 Task: Look for space in Kota, India from 8th June, 2023 to 16th June, 2023 for 2 adults in price range Rs.10000 to Rs.15000. Place can be entire place with 1  bedroom having 1 bed and 1 bathroom. Property type can be house, flat, guest house, hotel. Booking option can be shelf check-in. Required host language is English.
Action: Mouse moved to (470, 86)
Screenshot: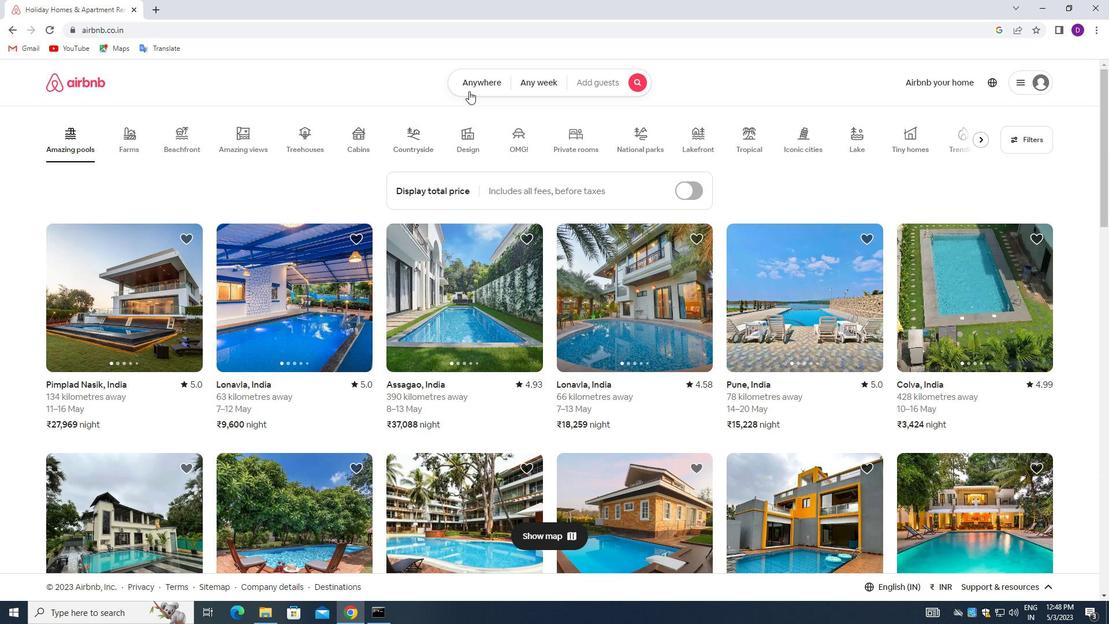 
Action: Mouse pressed left at (470, 86)
Screenshot: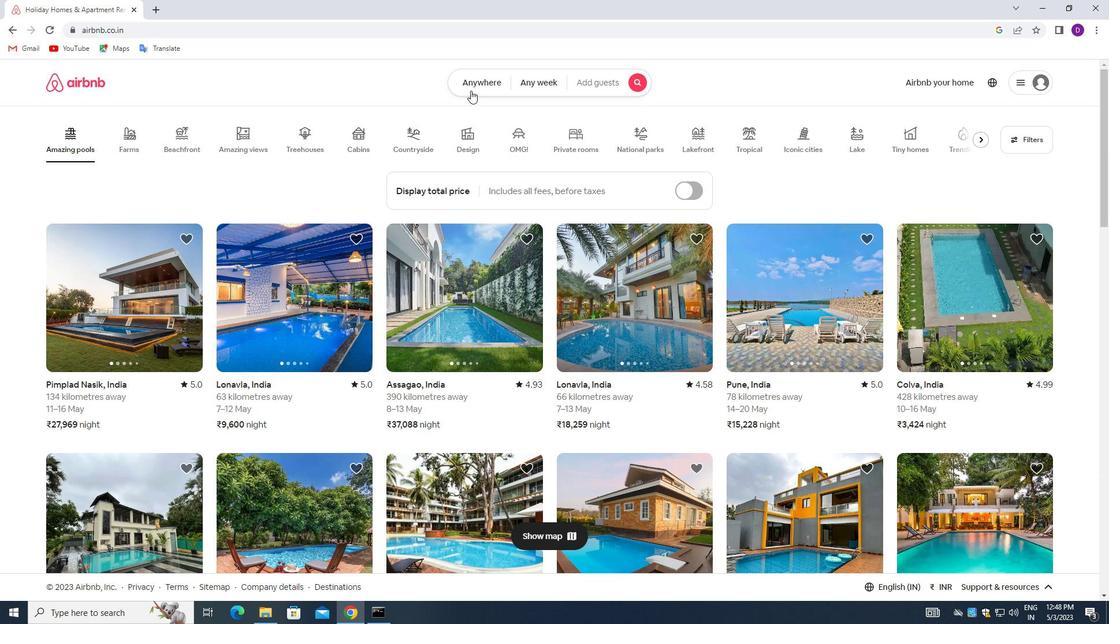 
Action: Mouse moved to (391, 132)
Screenshot: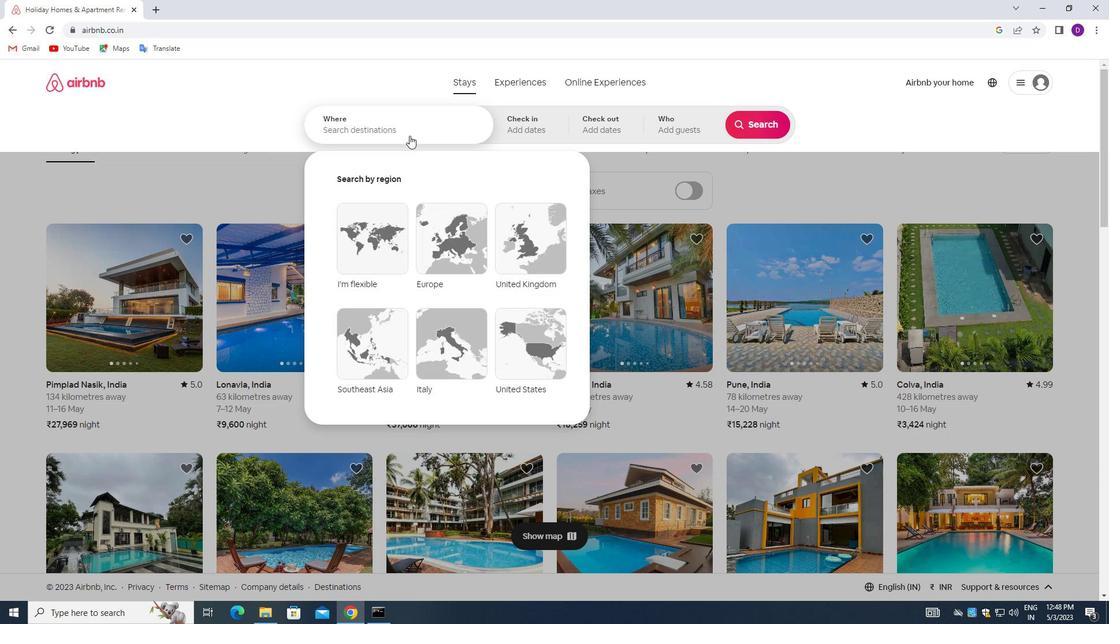 
Action: Mouse pressed left at (391, 132)
Screenshot: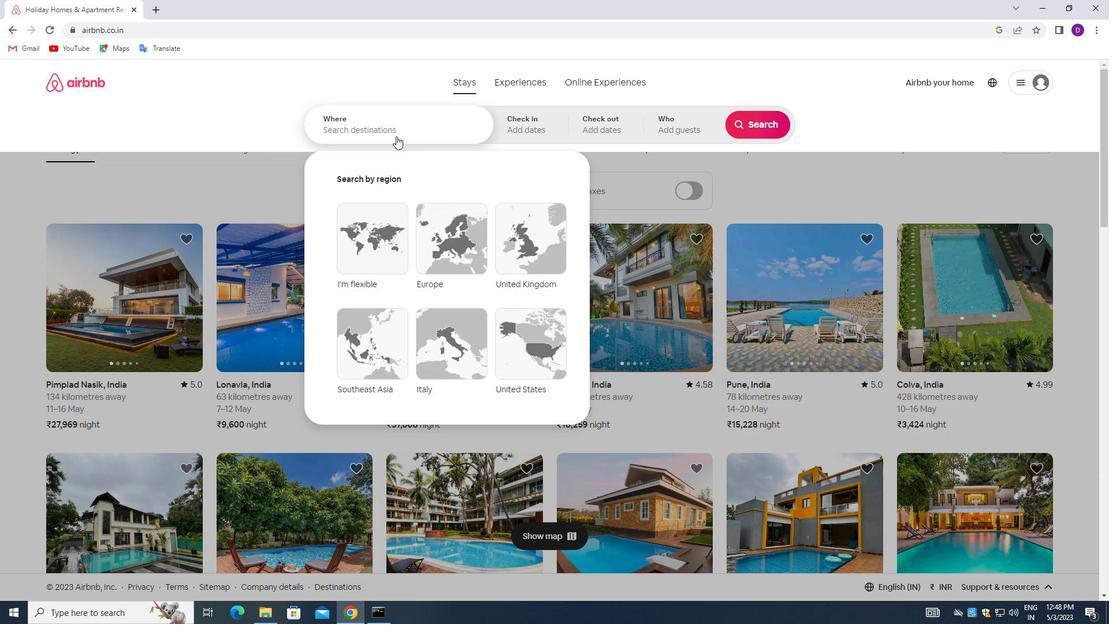 
Action: Mouse moved to (241, 112)
Screenshot: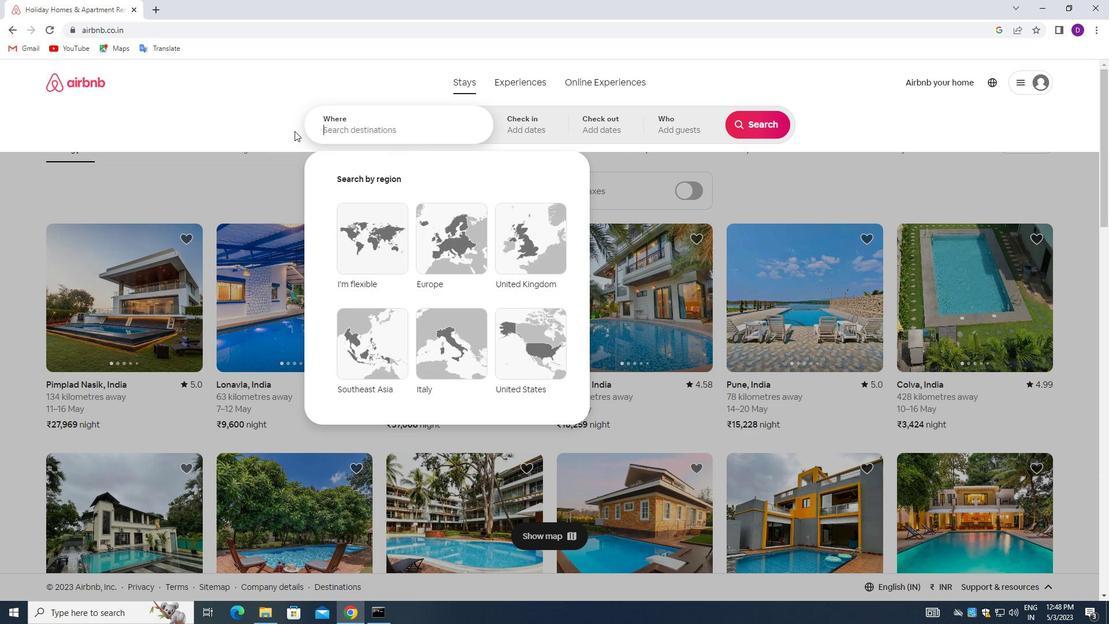 
Action: Key pressed <Key.shift>KOTA,<Key.space><Key.shift>INDIA<Key.enter>
Screenshot: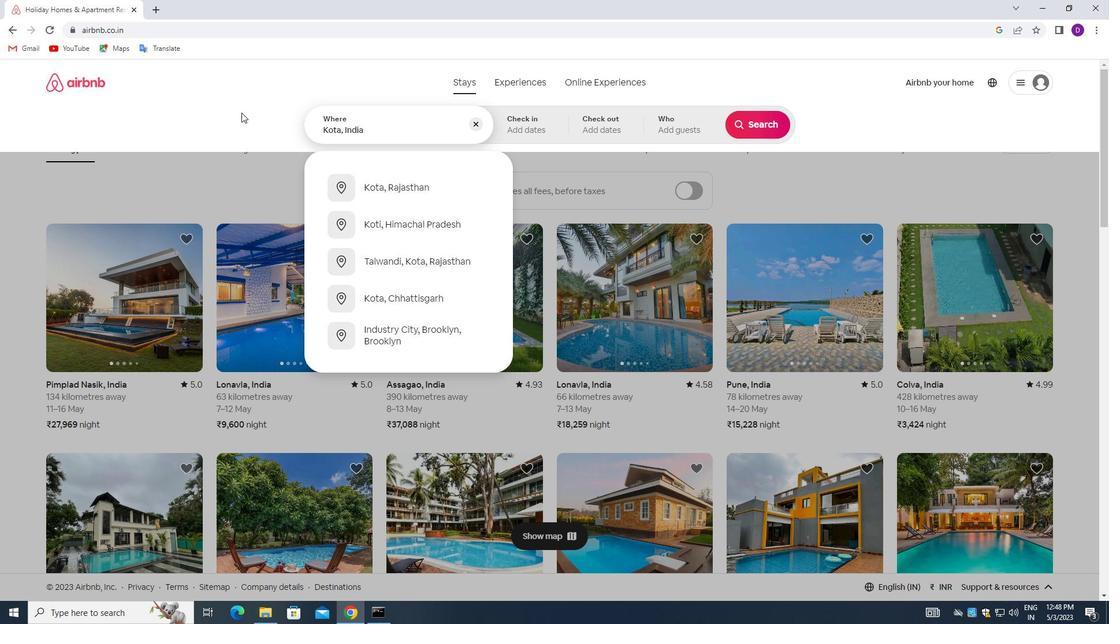 
Action: Mouse moved to (681, 289)
Screenshot: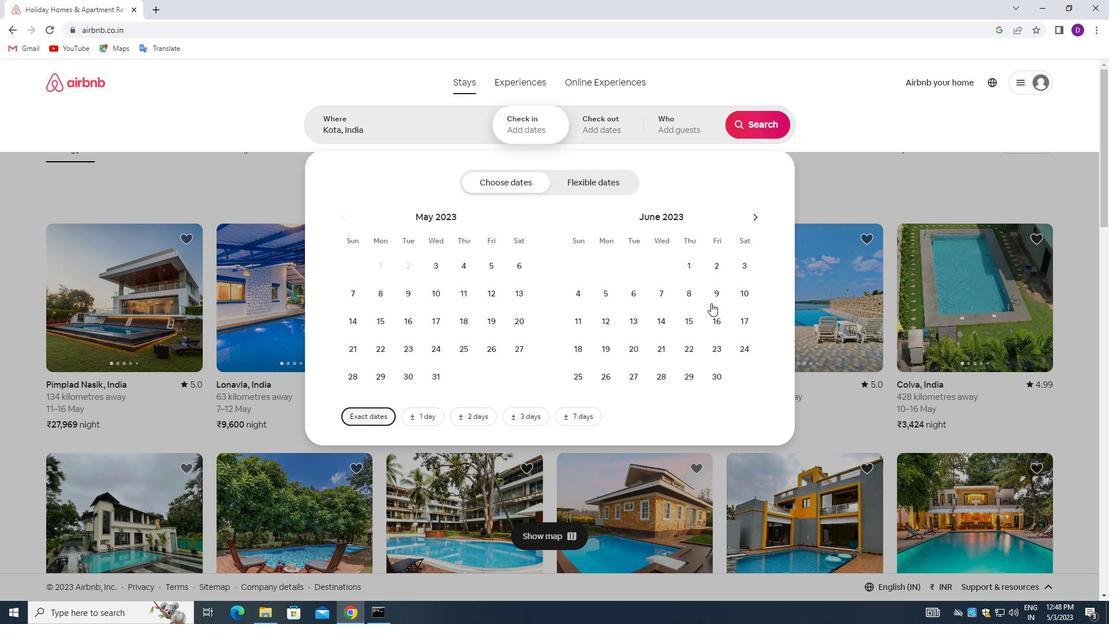 
Action: Mouse pressed left at (681, 289)
Screenshot: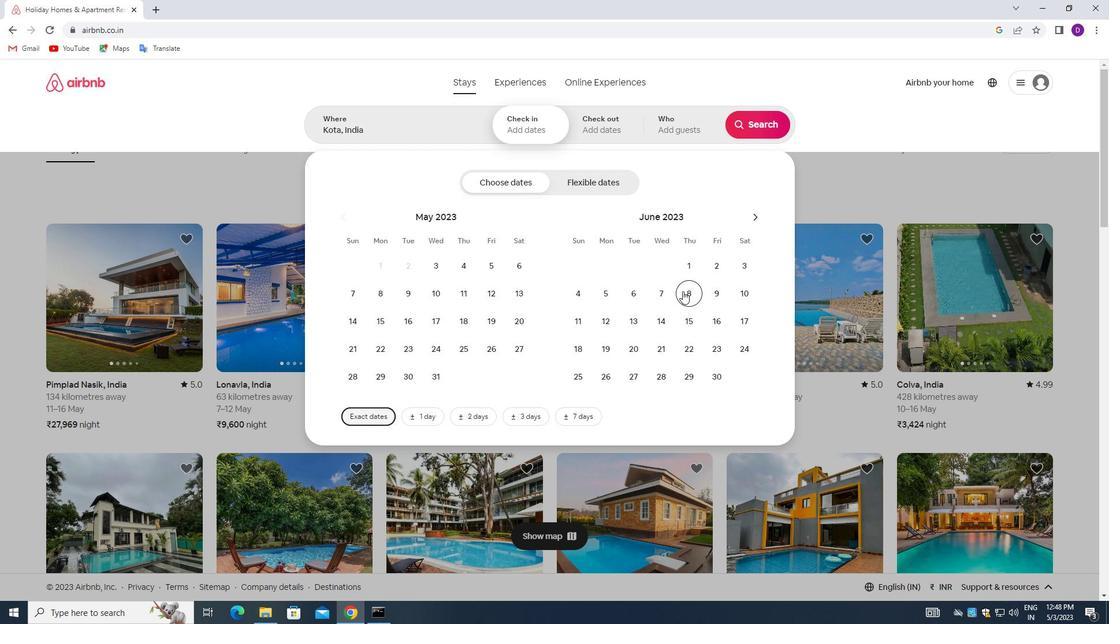 
Action: Mouse moved to (720, 317)
Screenshot: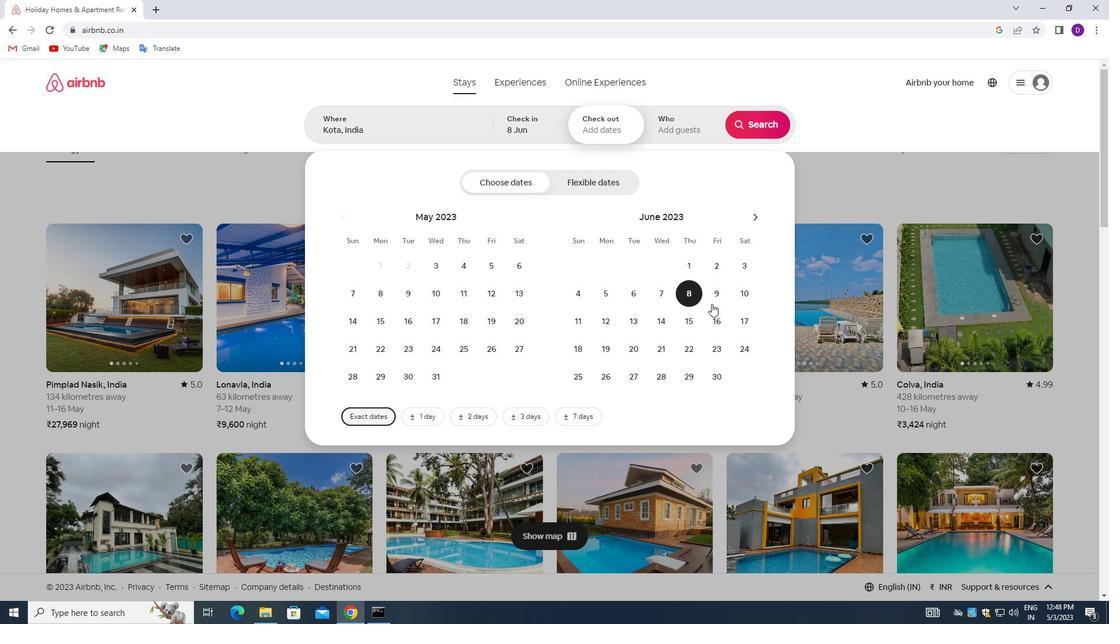 
Action: Mouse pressed left at (720, 317)
Screenshot: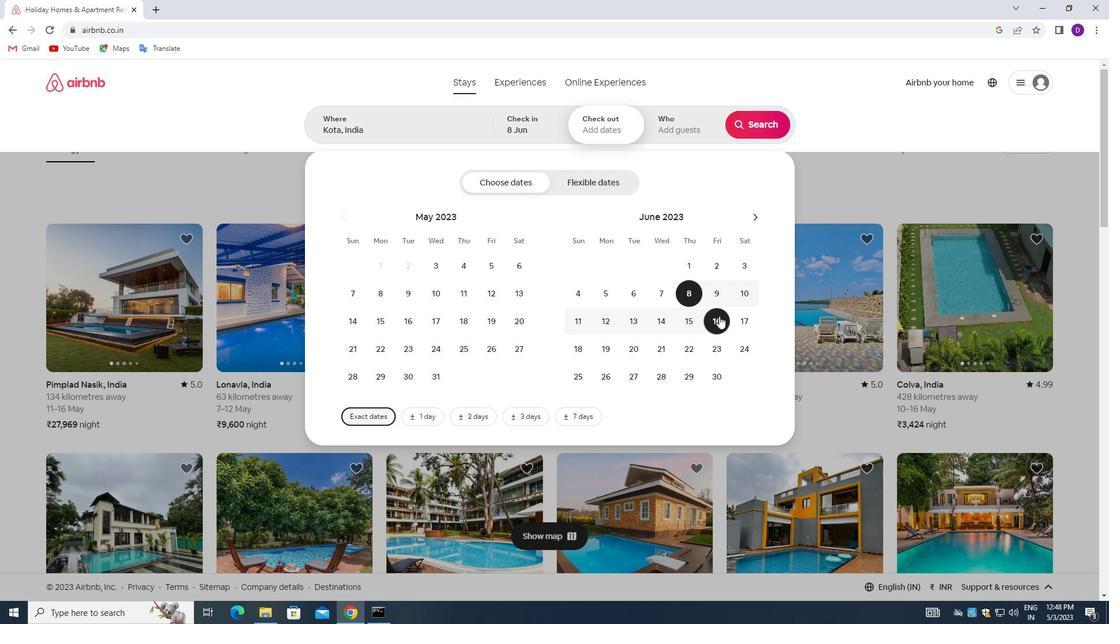 
Action: Mouse moved to (676, 127)
Screenshot: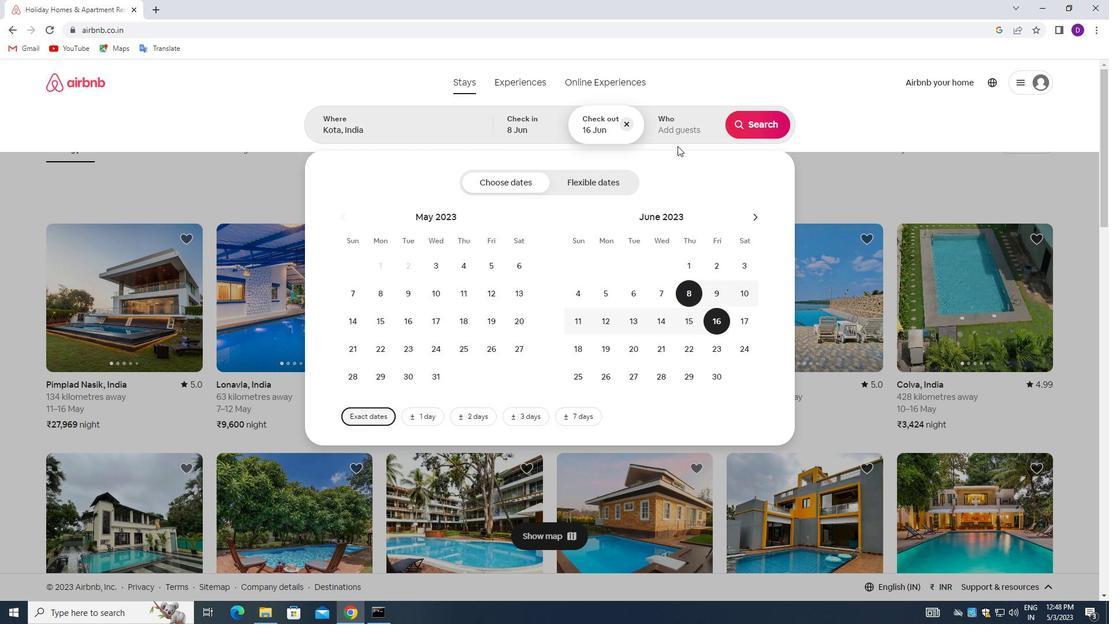 
Action: Mouse pressed left at (676, 127)
Screenshot: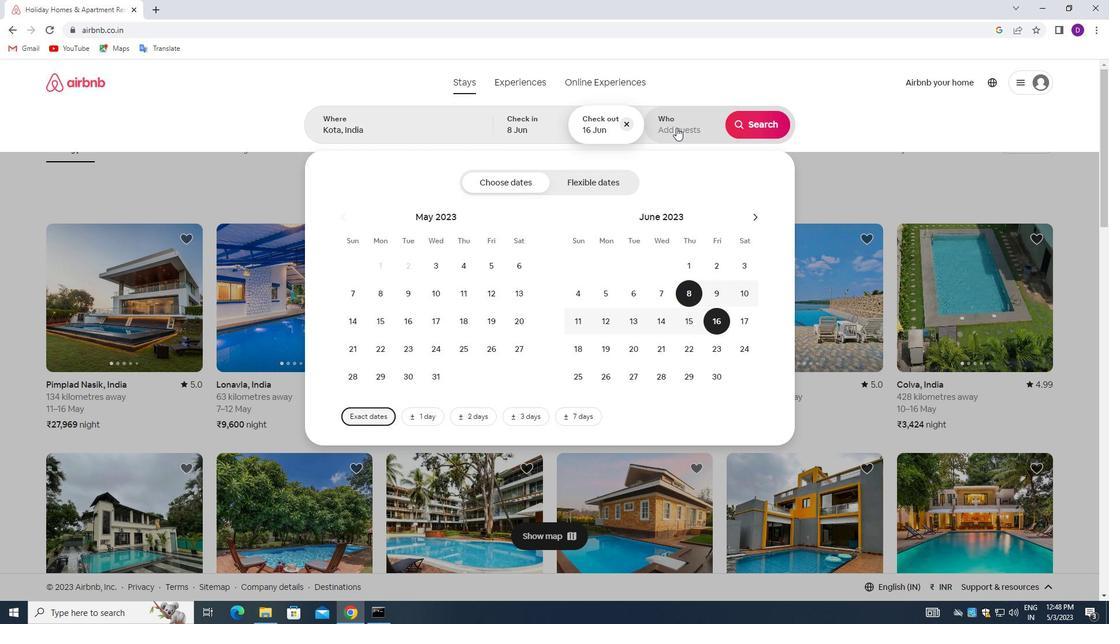 
Action: Mouse moved to (761, 182)
Screenshot: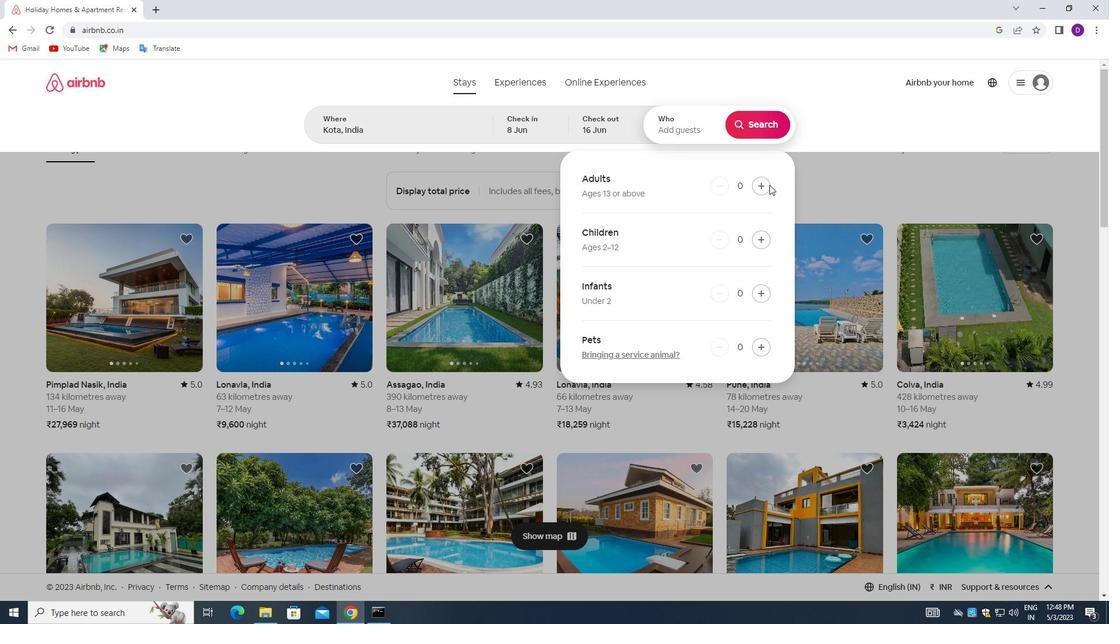 
Action: Mouse pressed left at (761, 182)
Screenshot: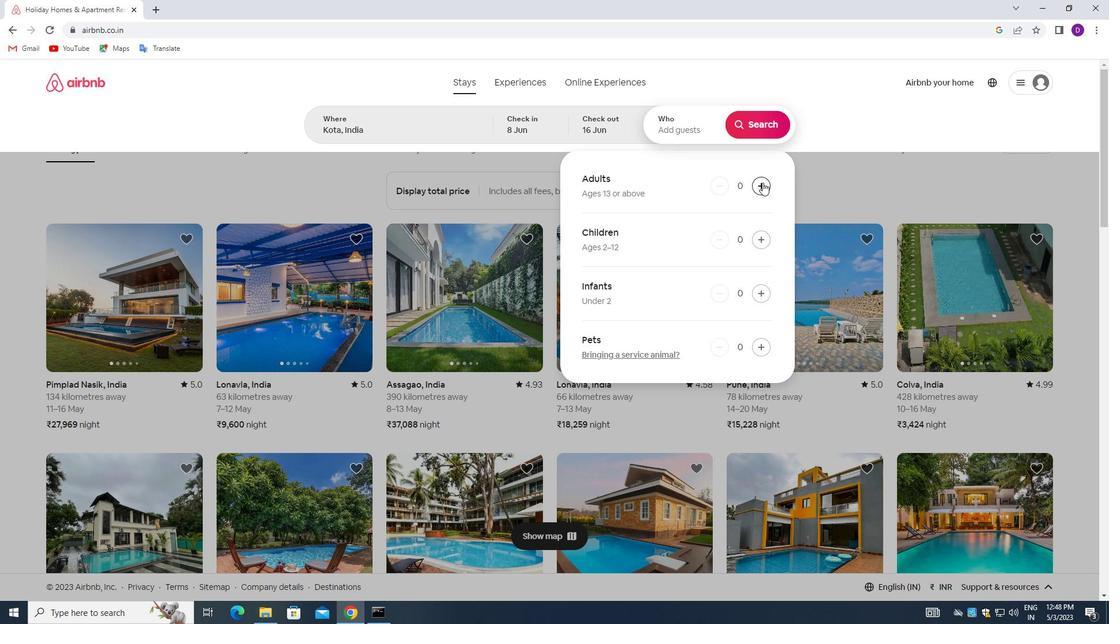 
Action: Mouse moved to (761, 182)
Screenshot: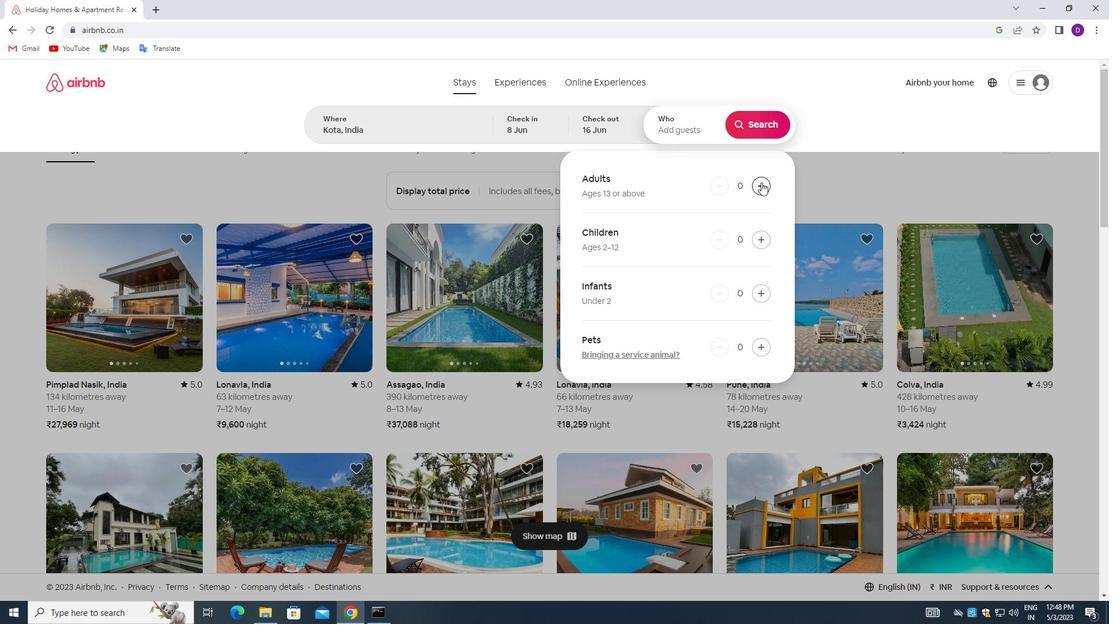 
Action: Mouse pressed left at (761, 182)
Screenshot: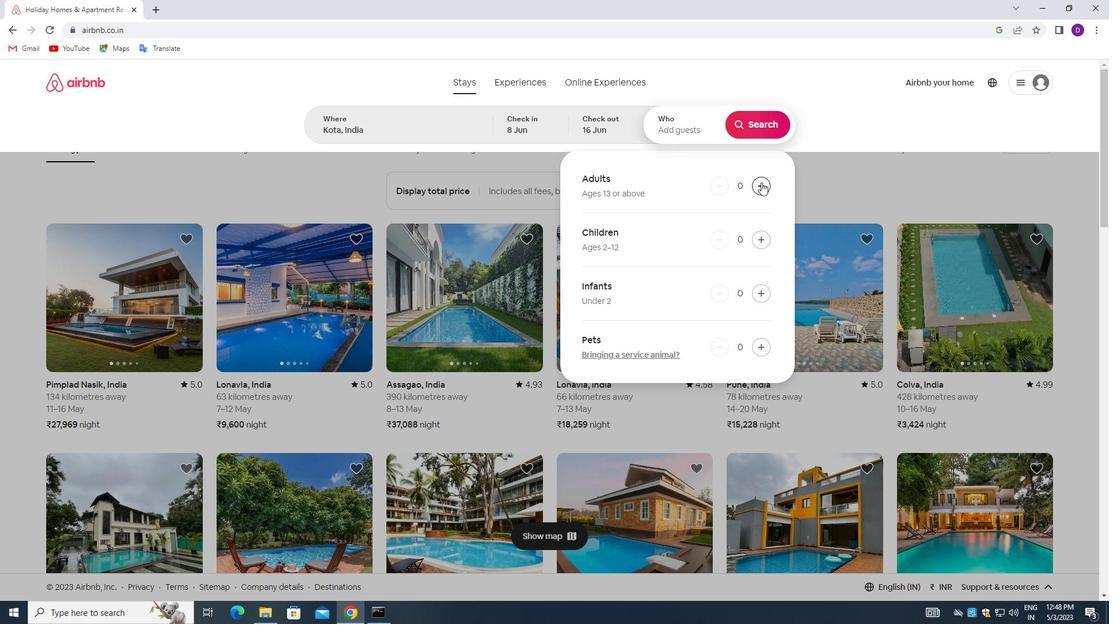 
Action: Mouse moved to (755, 123)
Screenshot: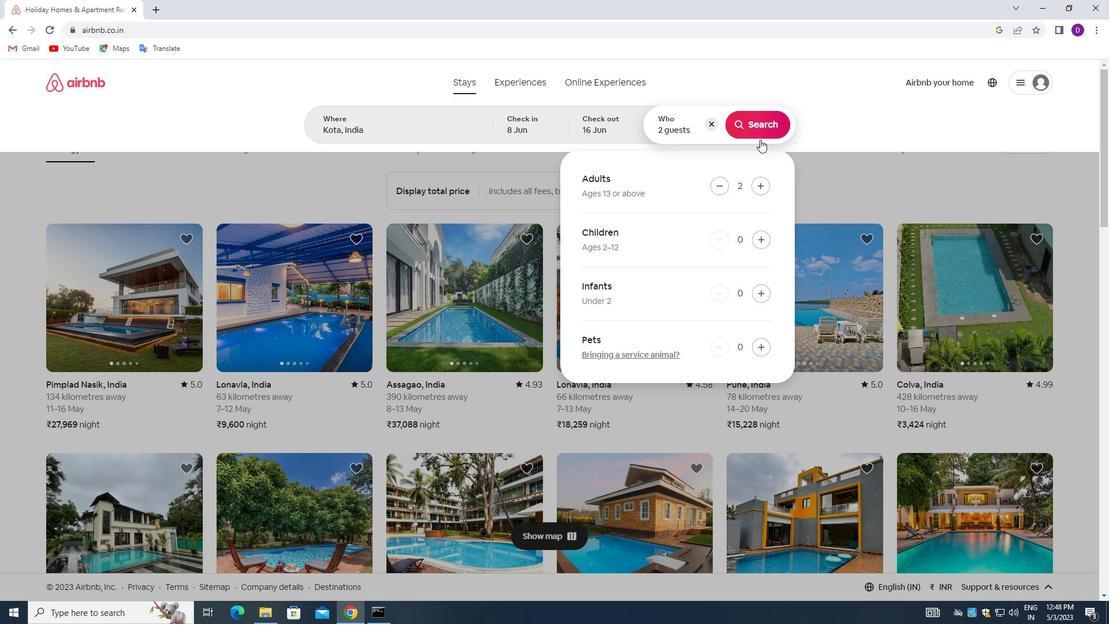 
Action: Mouse pressed left at (755, 123)
Screenshot: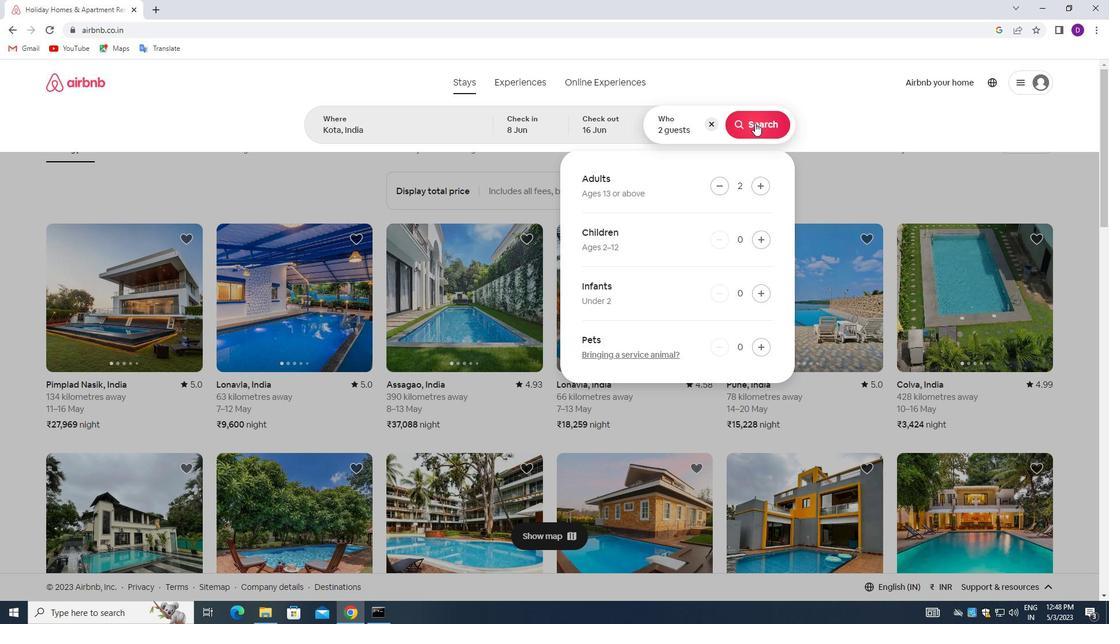
Action: Mouse moved to (1043, 131)
Screenshot: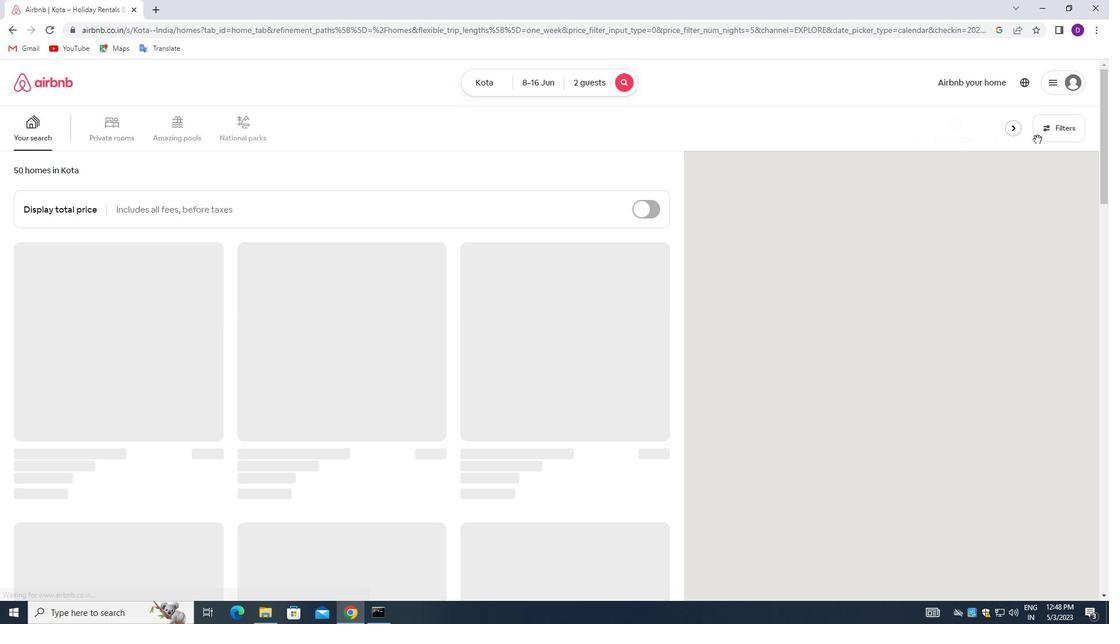 
Action: Mouse pressed left at (1043, 131)
Screenshot: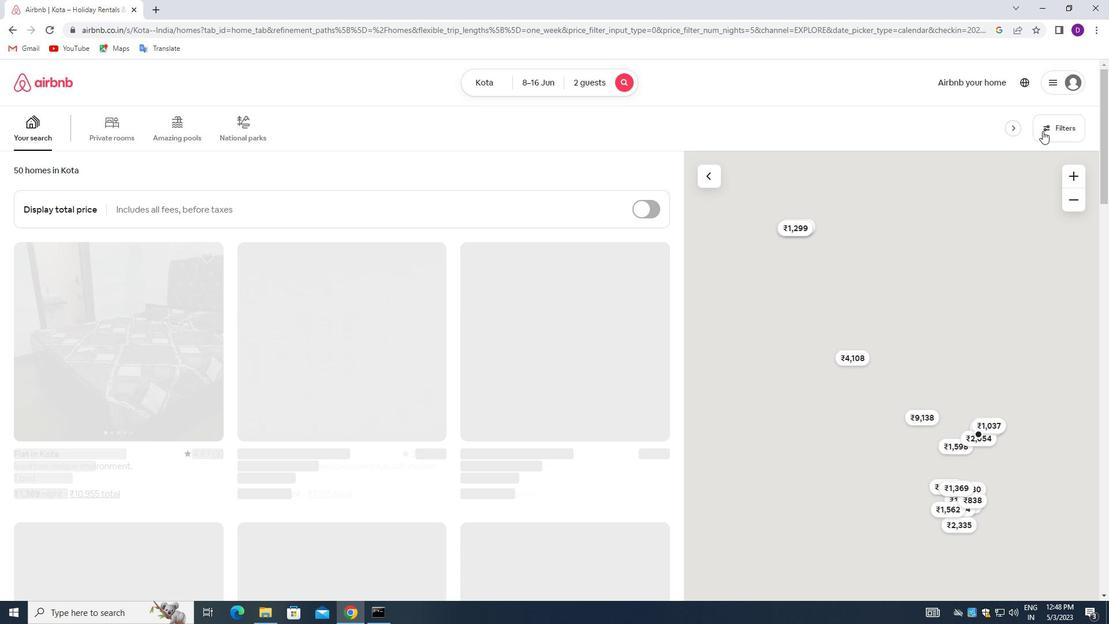
Action: Mouse moved to (402, 276)
Screenshot: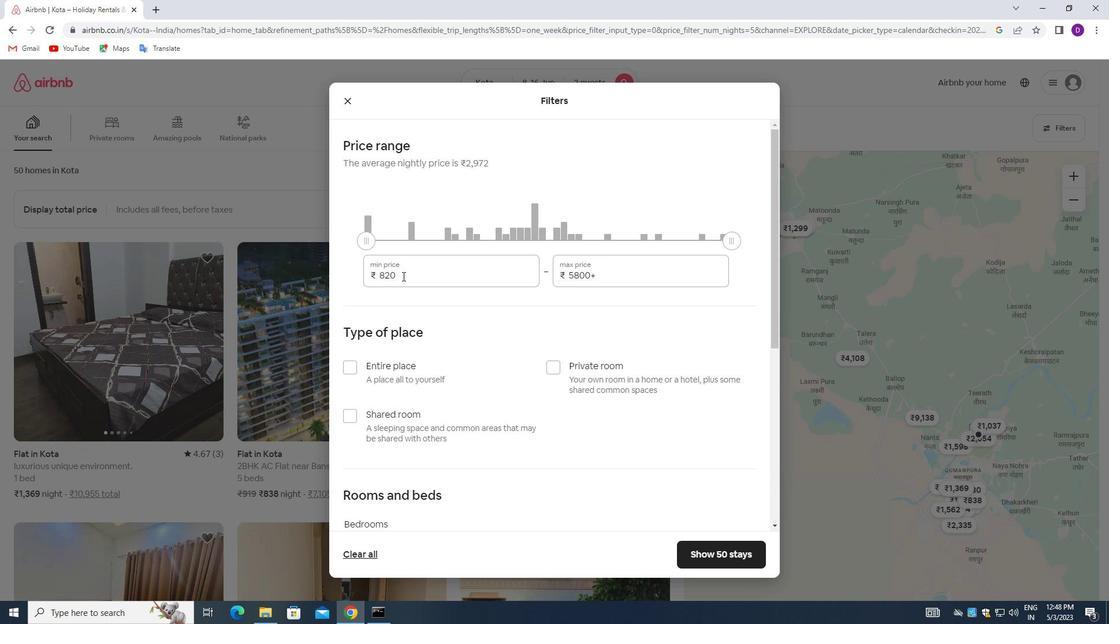 
Action: Mouse pressed left at (402, 276)
Screenshot: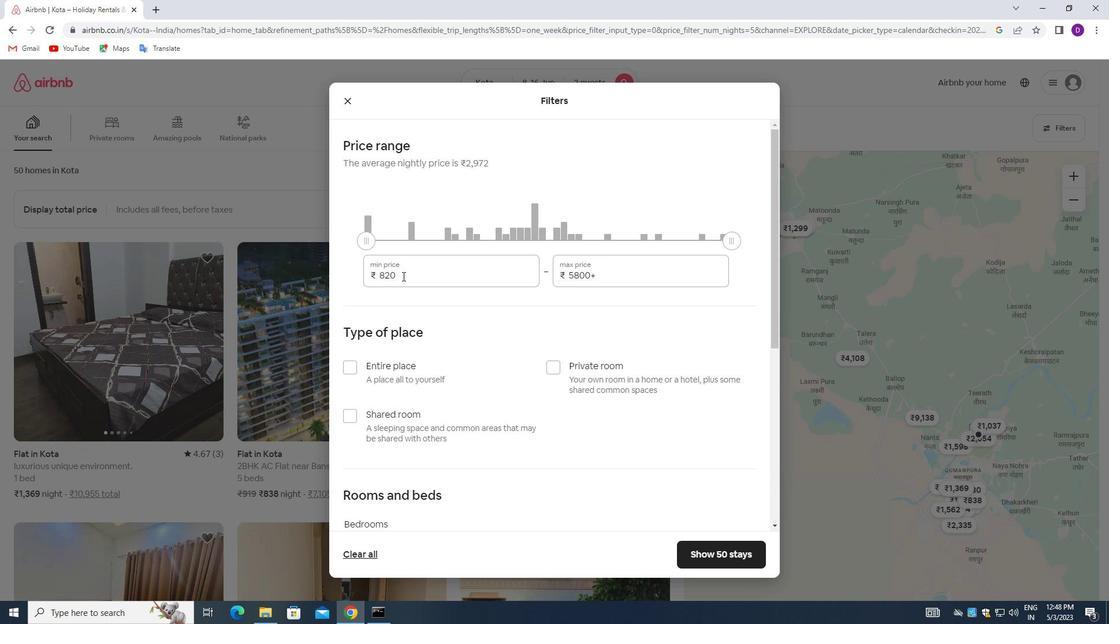 
Action: Mouse pressed left at (402, 276)
Screenshot: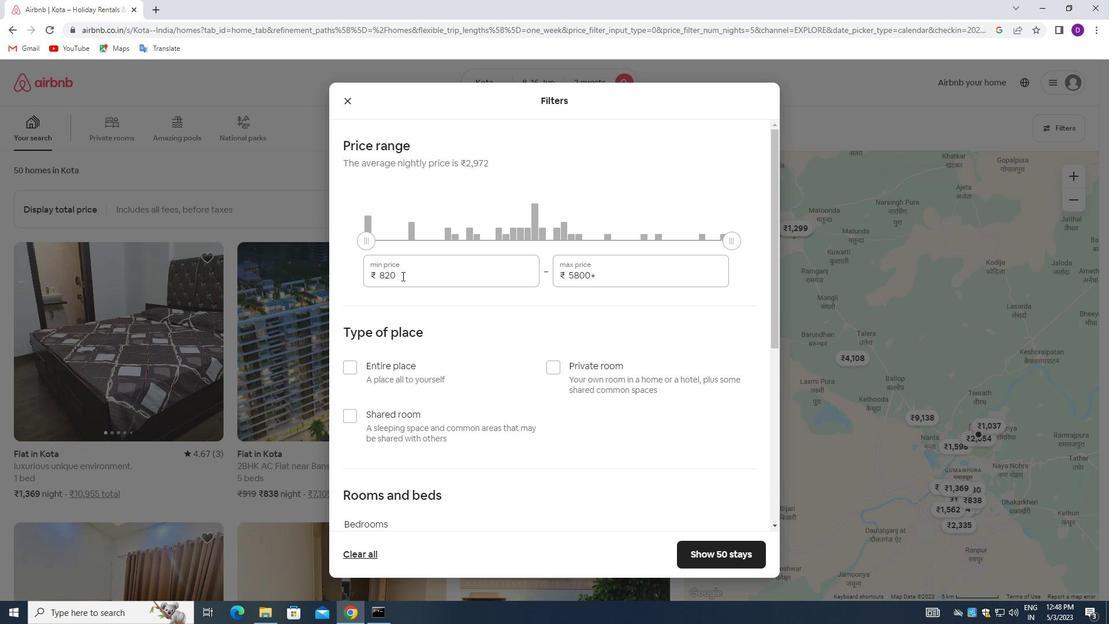 
Action: Key pressed 10000<Key.tab>15000
Screenshot: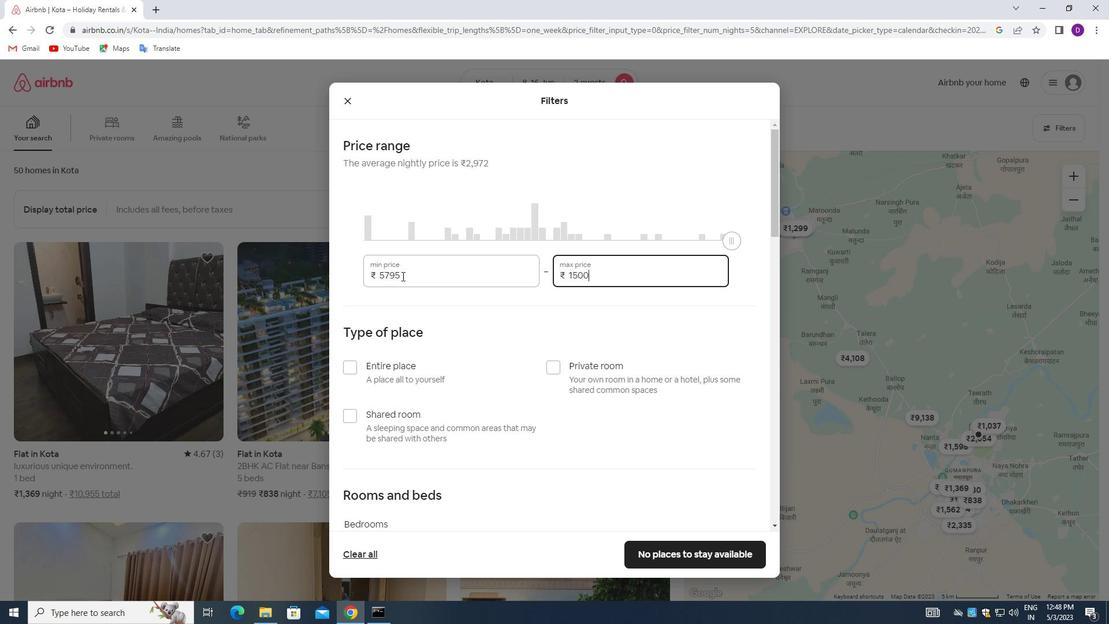 
Action: Mouse moved to (429, 318)
Screenshot: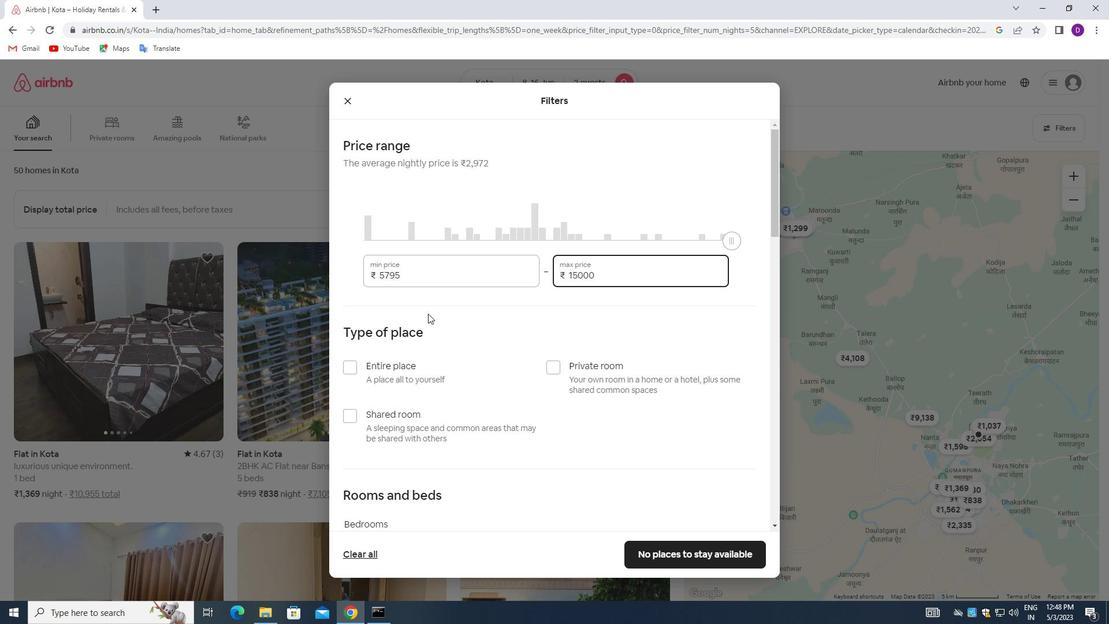 
Action: Mouse scrolled (429, 318) with delta (0, 0)
Screenshot: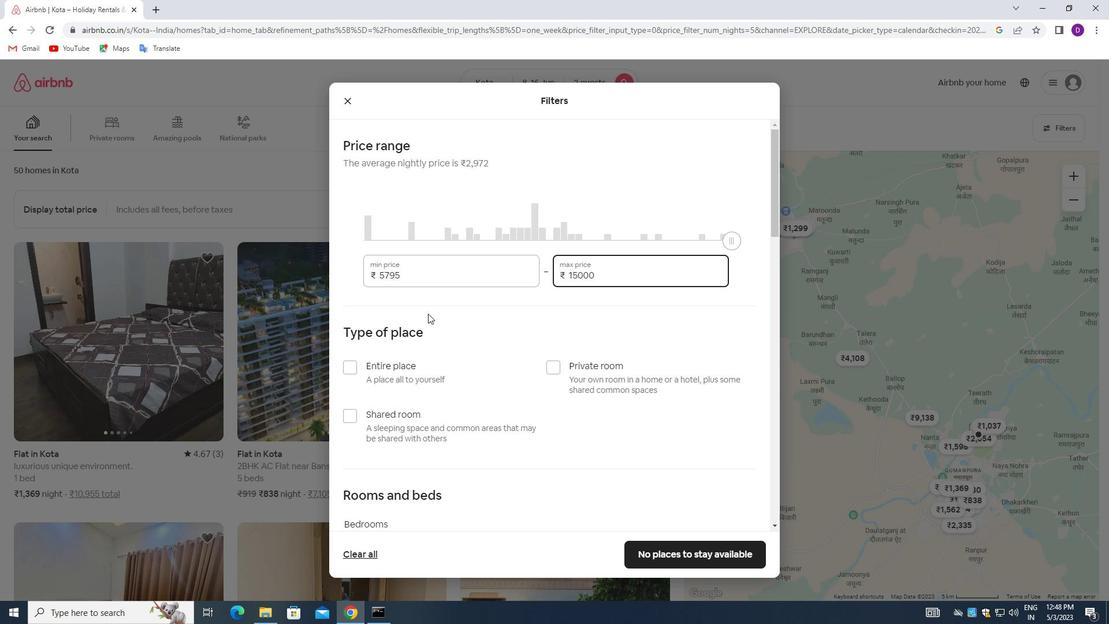 
Action: Mouse moved to (347, 310)
Screenshot: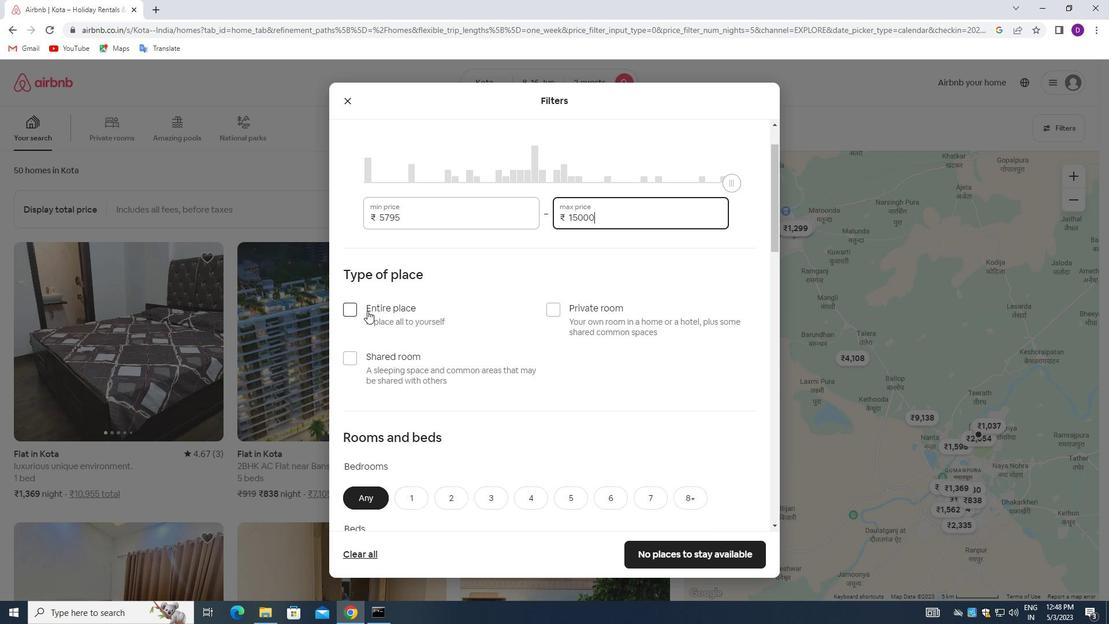 
Action: Mouse pressed left at (347, 310)
Screenshot: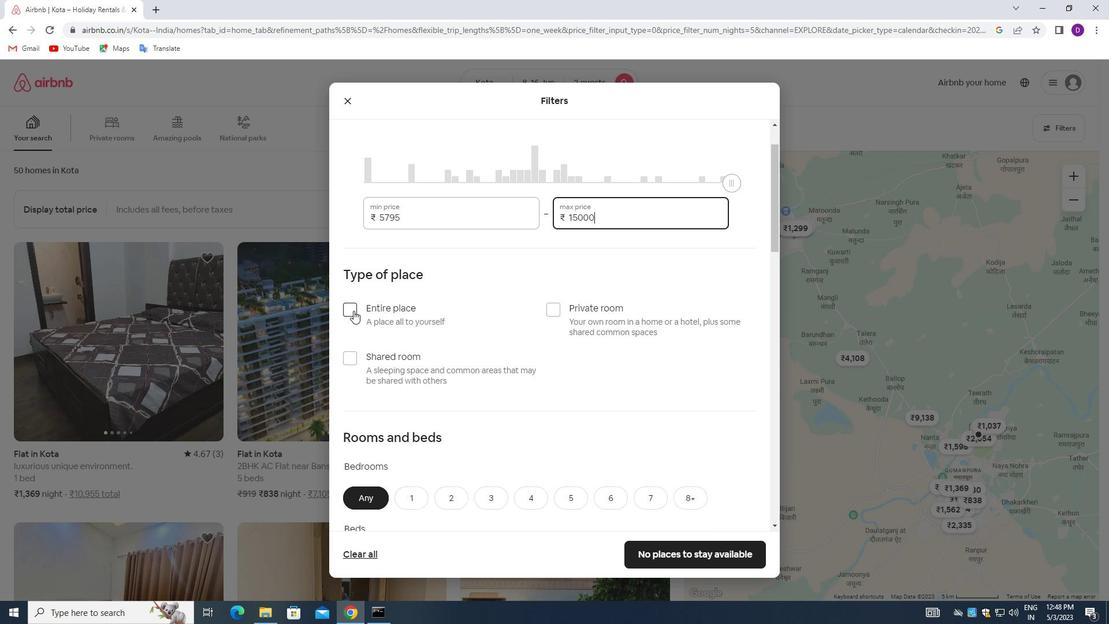
Action: Mouse moved to (454, 324)
Screenshot: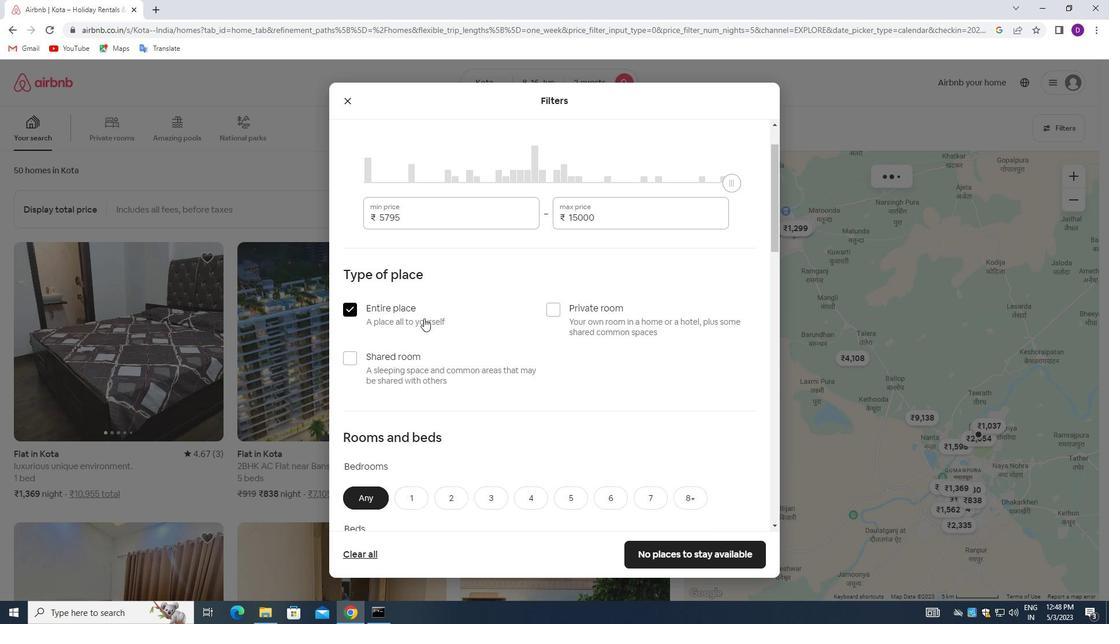 
Action: Mouse scrolled (454, 323) with delta (0, 0)
Screenshot: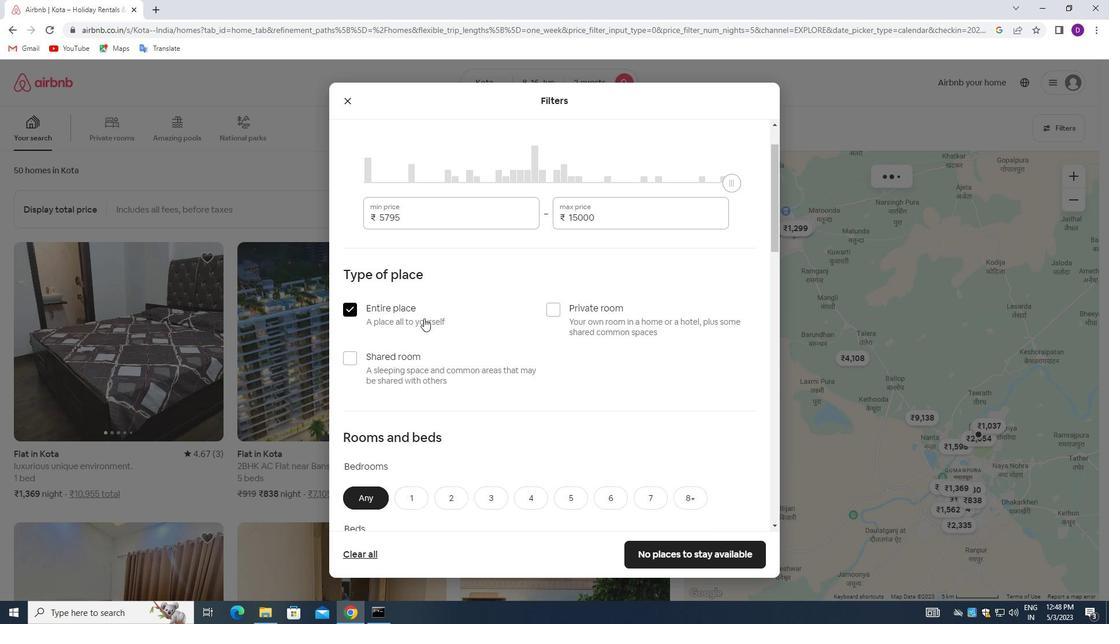 
Action: Mouse moved to (457, 326)
Screenshot: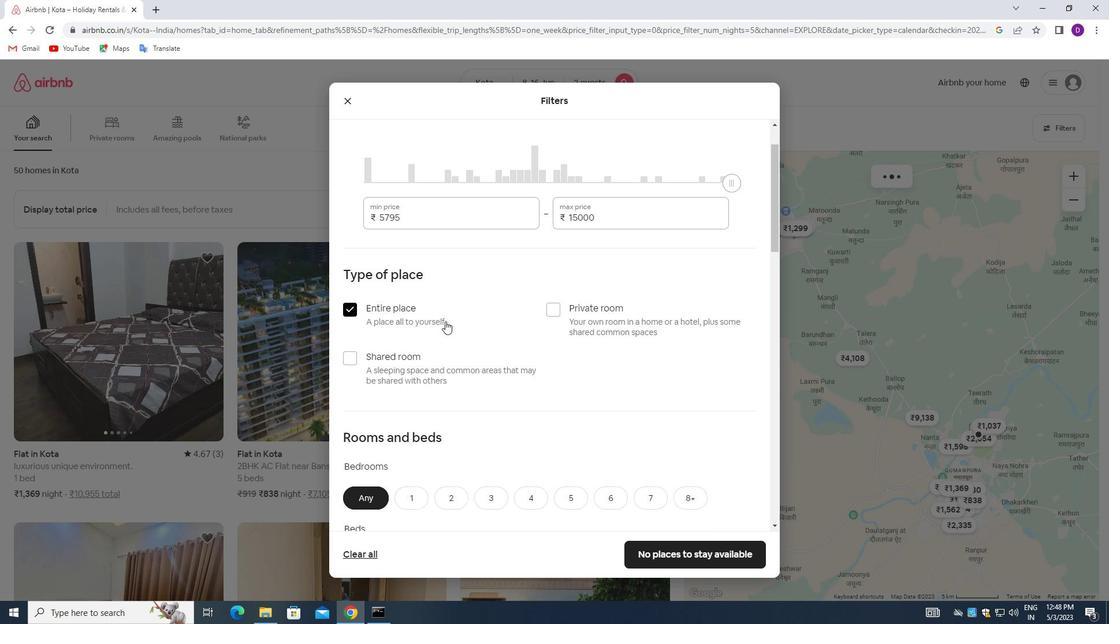 
Action: Mouse scrolled (457, 325) with delta (0, 0)
Screenshot: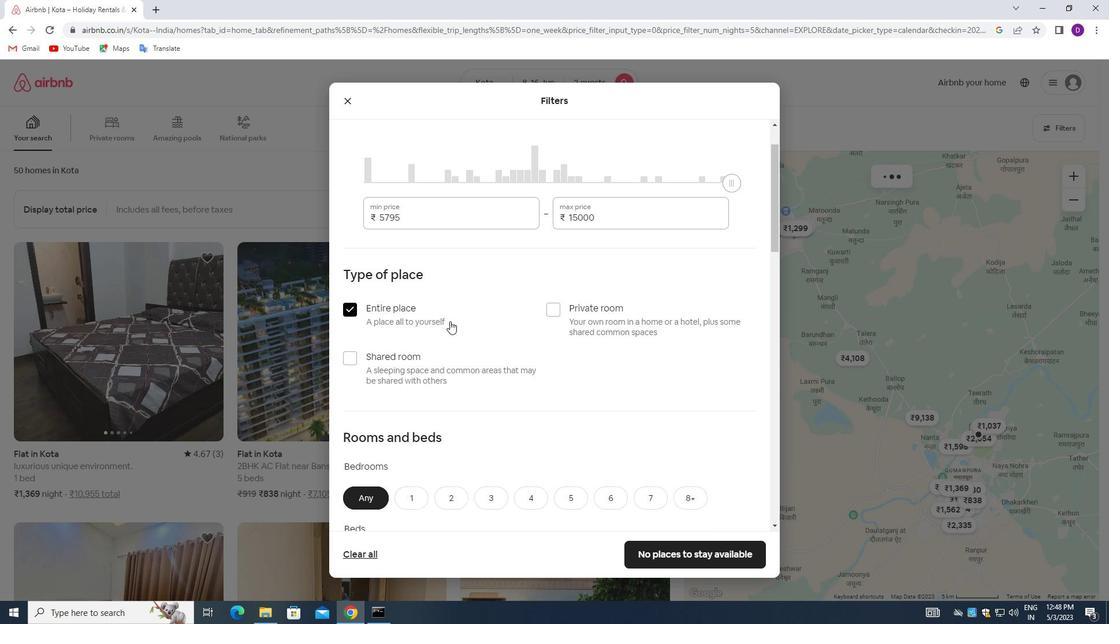
Action: Mouse moved to (457, 327)
Screenshot: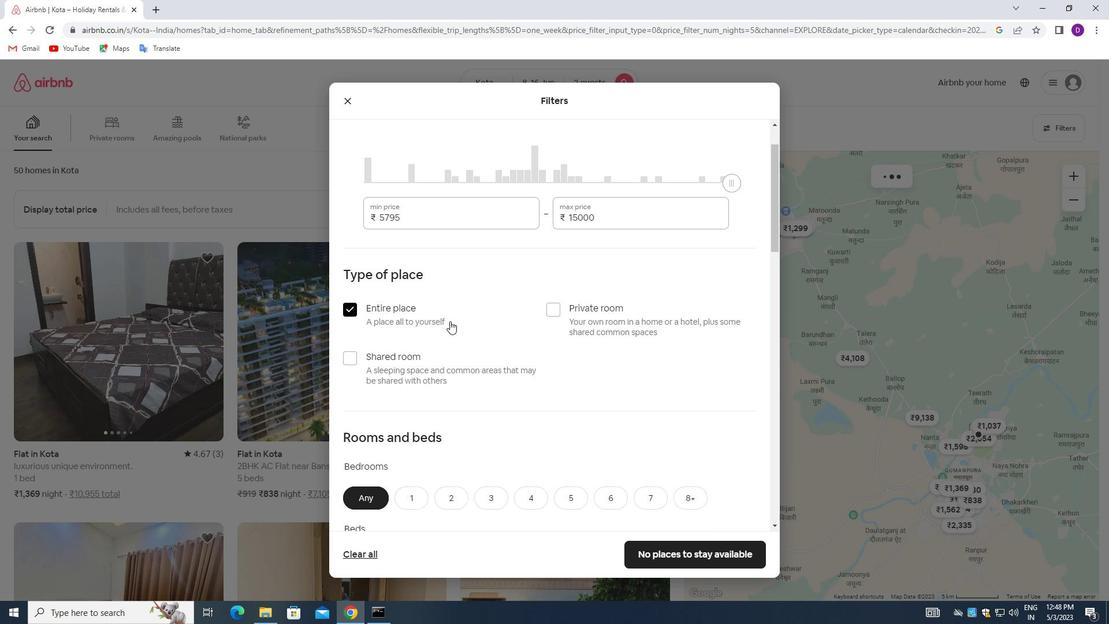 
Action: Mouse scrolled (457, 326) with delta (0, 0)
Screenshot: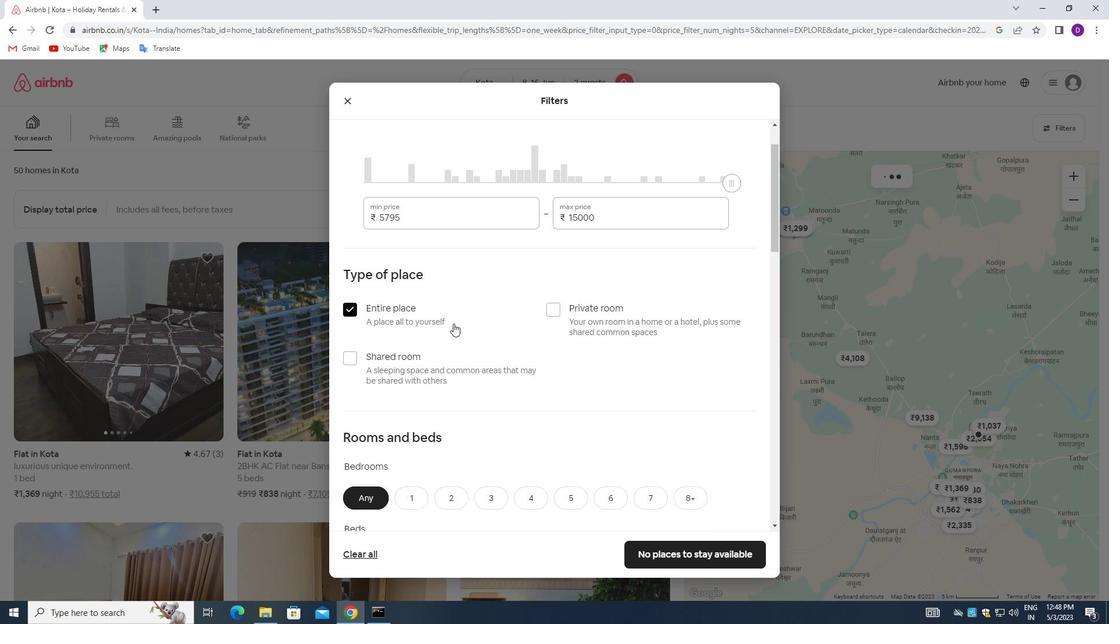 
Action: Mouse moved to (420, 322)
Screenshot: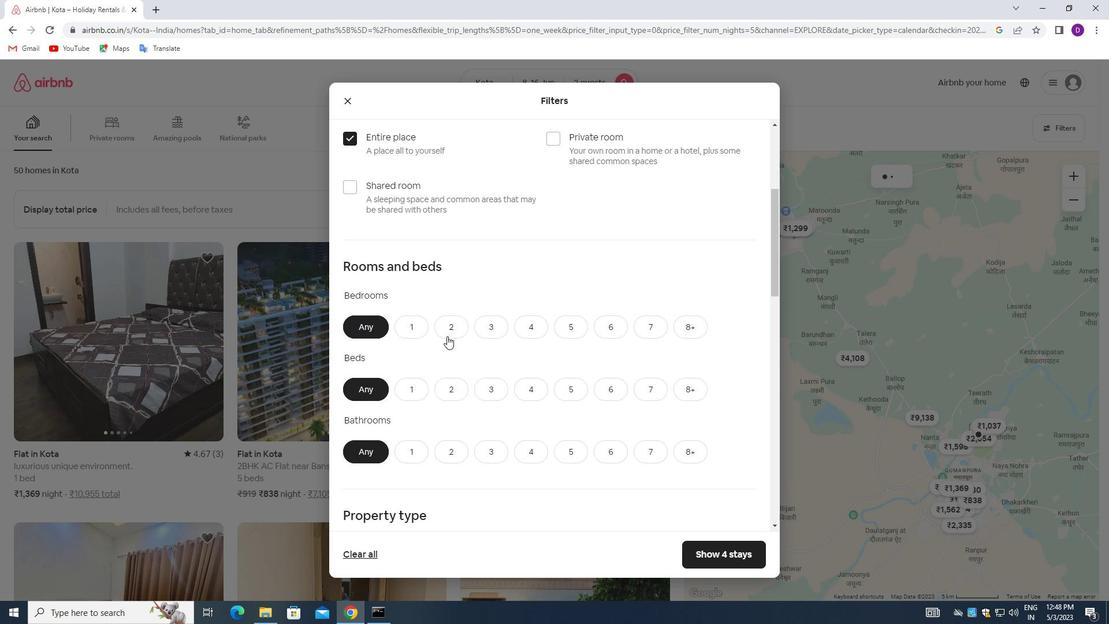
Action: Mouse pressed left at (420, 322)
Screenshot: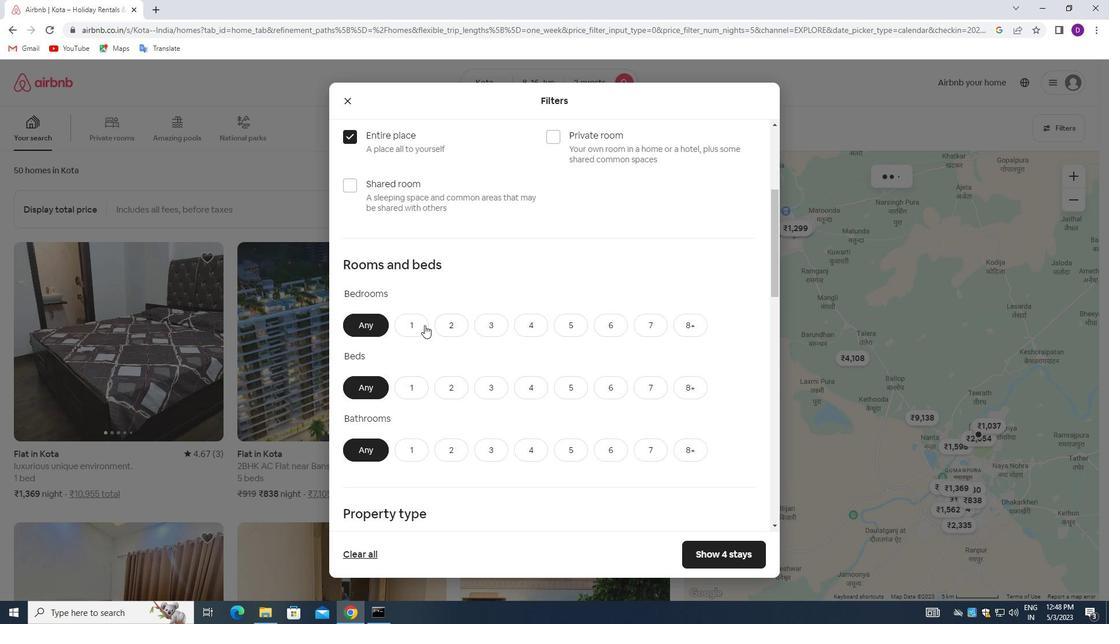 
Action: Mouse moved to (412, 383)
Screenshot: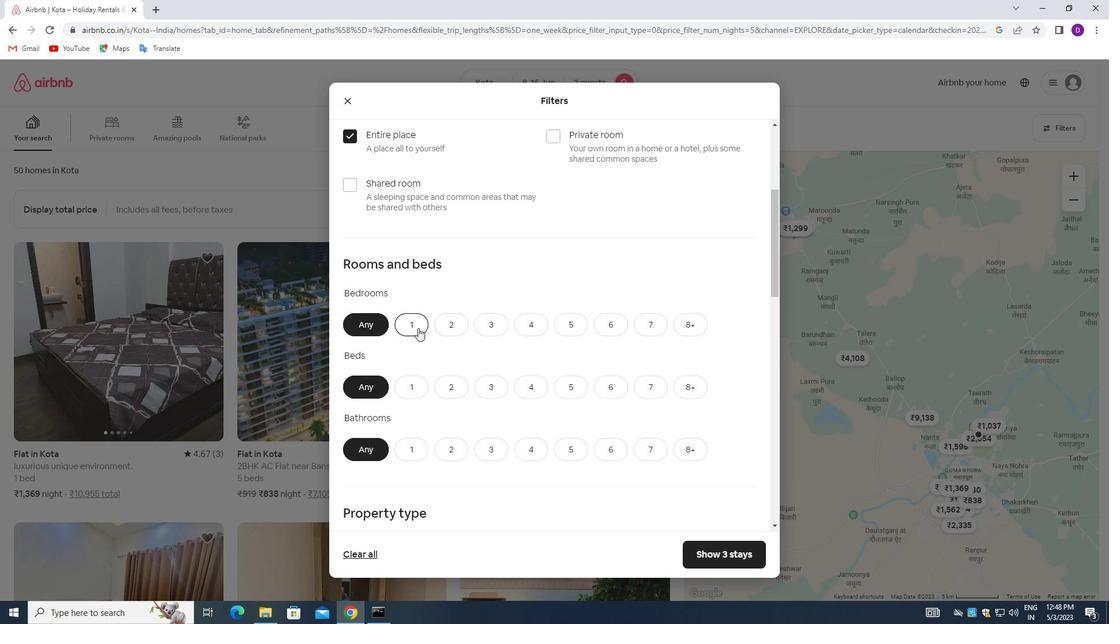 
Action: Mouse pressed left at (412, 383)
Screenshot: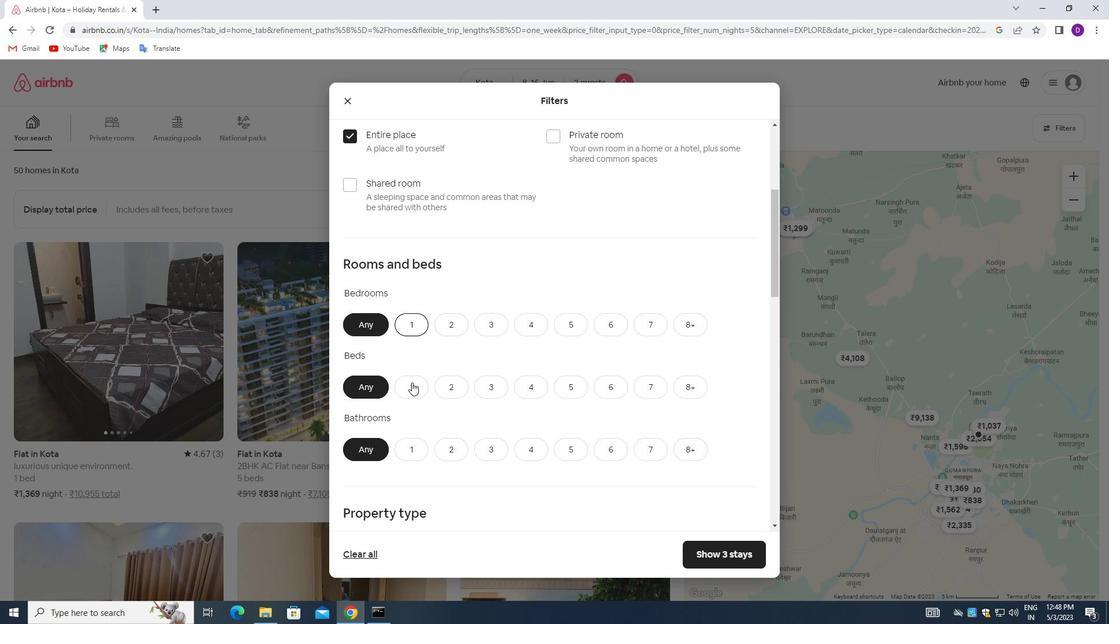 
Action: Mouse moved to (414, 440)
Screenshot: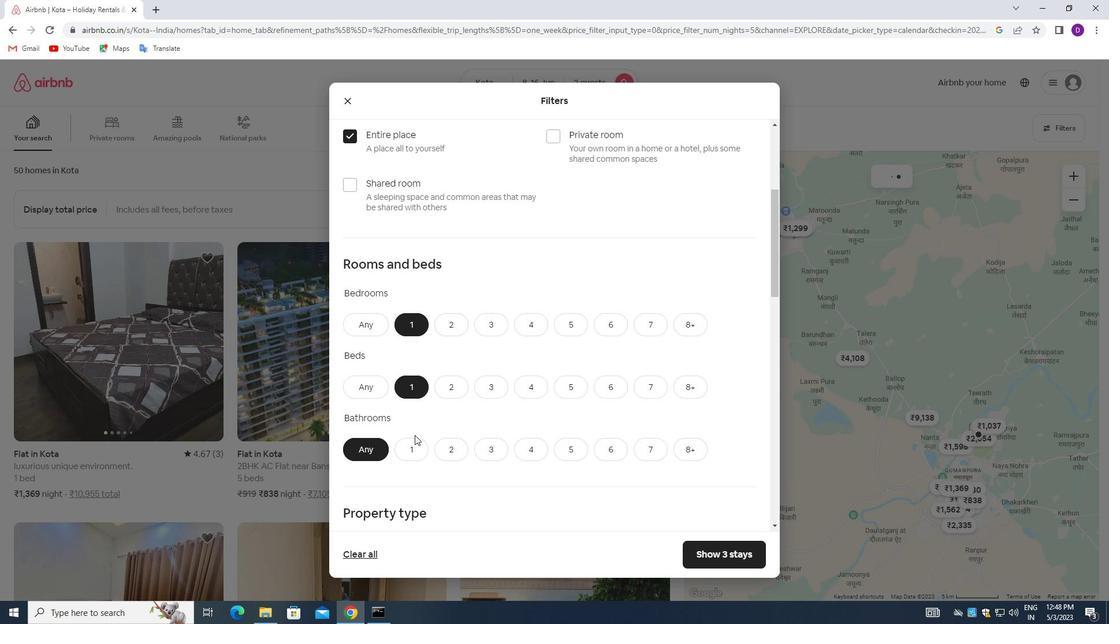 
Action: Mouse pressed left at (414, 440)
Screenshot: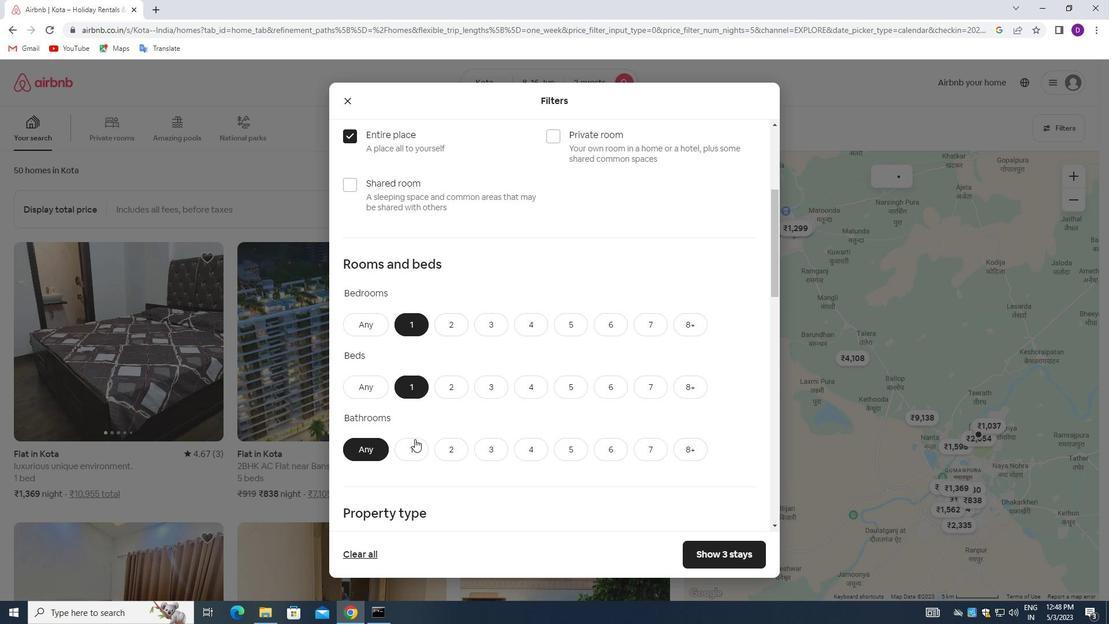
Action: Mouse moved to (439, 338)
Screenshot: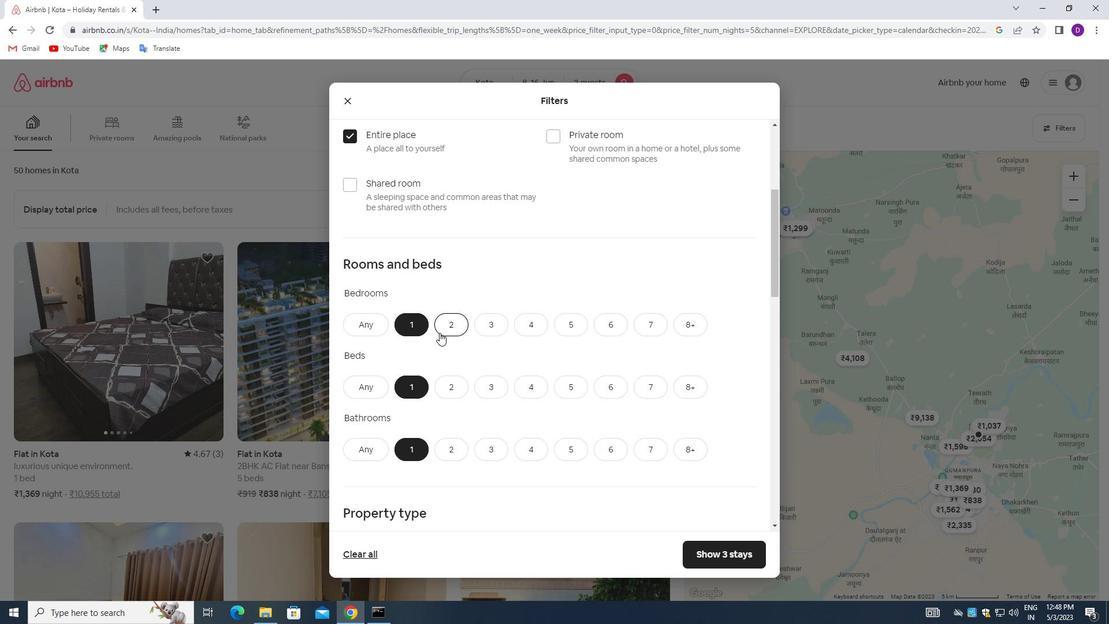 
Action: Mouse scrolled (439, 337) with delta (0, 0)
Screenshot: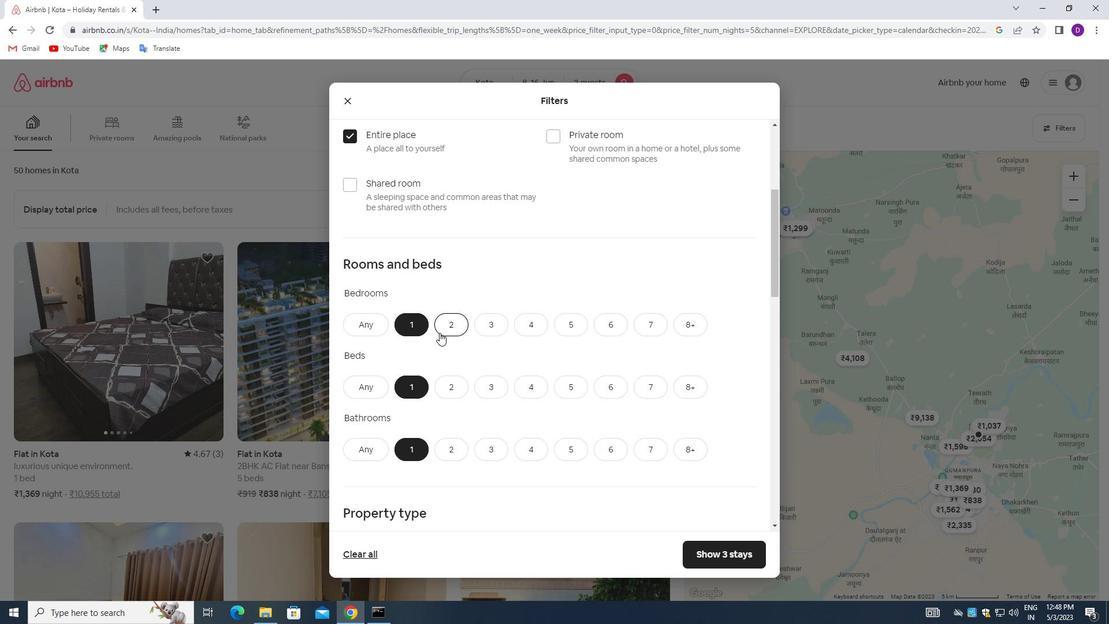 
Action: Mouse moved to (439, 340)
Screenshot: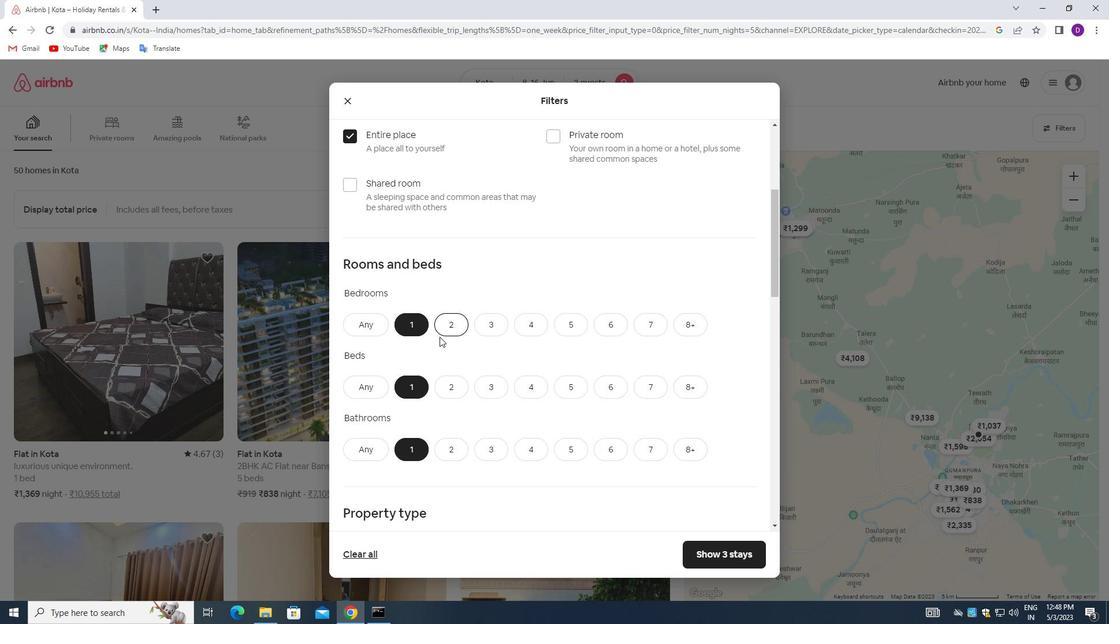 
Action: Mouse scrolled (439, 340) with delta (0, 0)
Screenshot: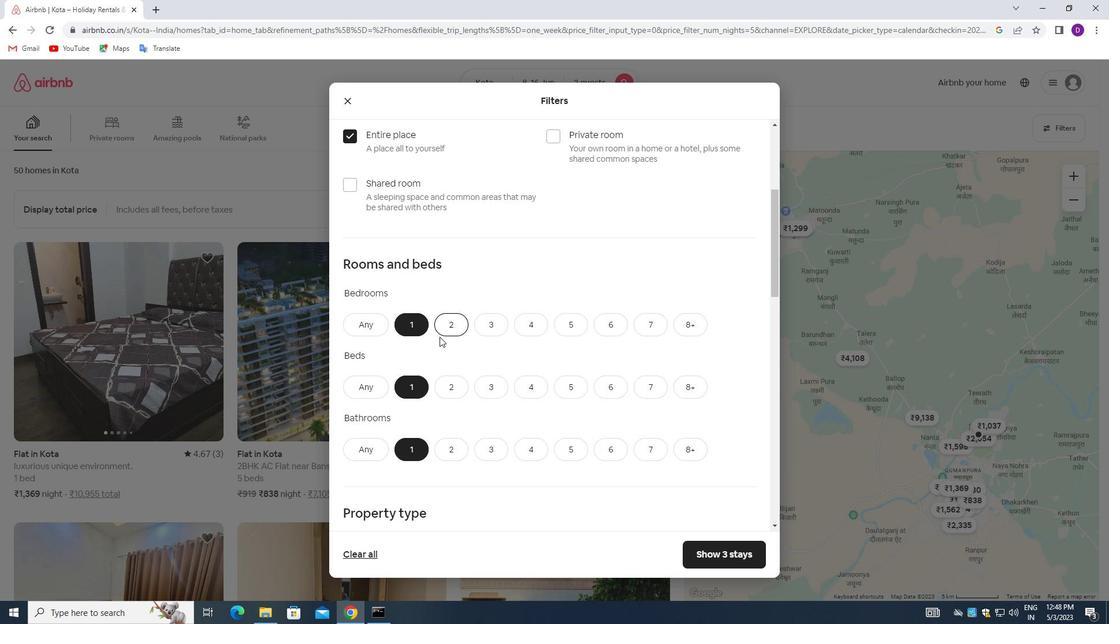 
Action: Mouse moved to (439, 342)
Screenshot: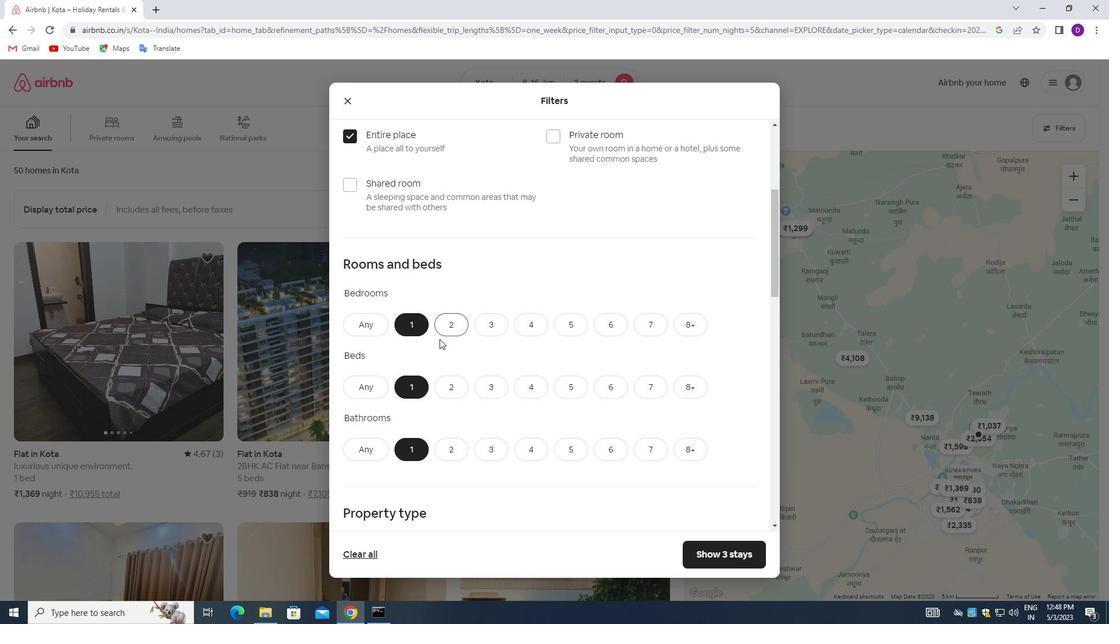 
Action: Mouse scrolled (439, 342) with delta (0, 0)
Screenshot: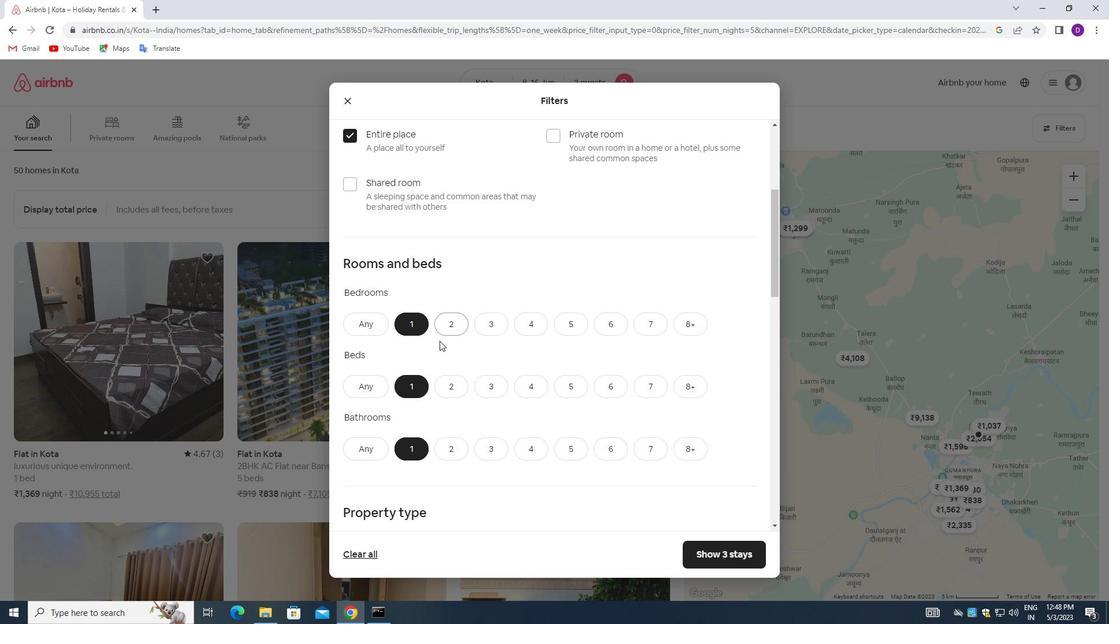 
Action: Mouse moved to (439, 342)
Screenshot: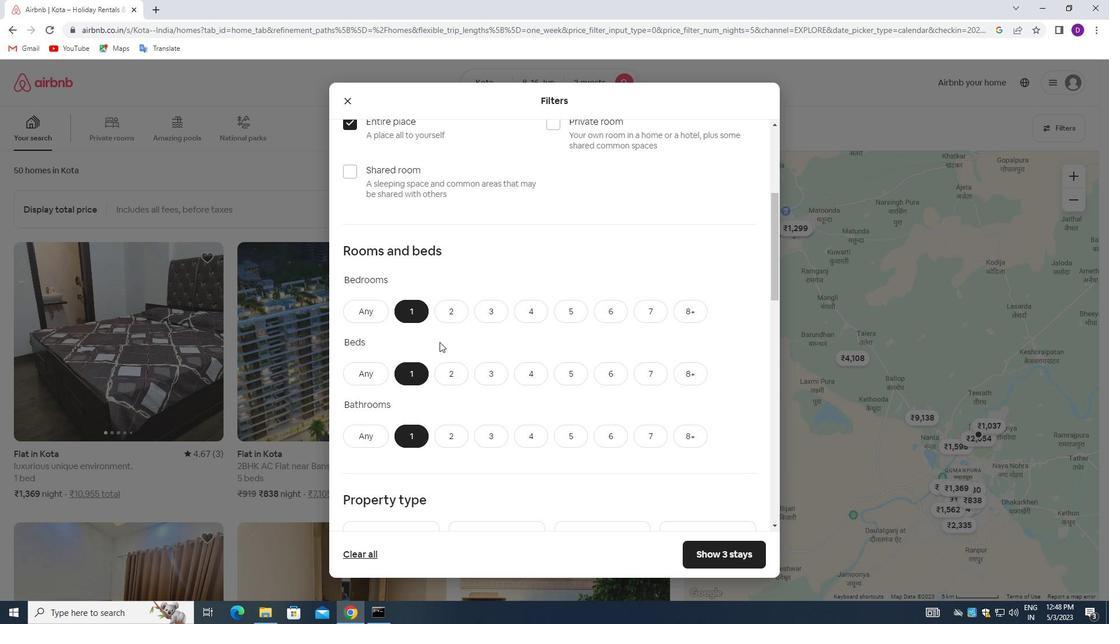 
Action: Mouse scrolled (439, 342) with delta (0, 0)
Screenshot: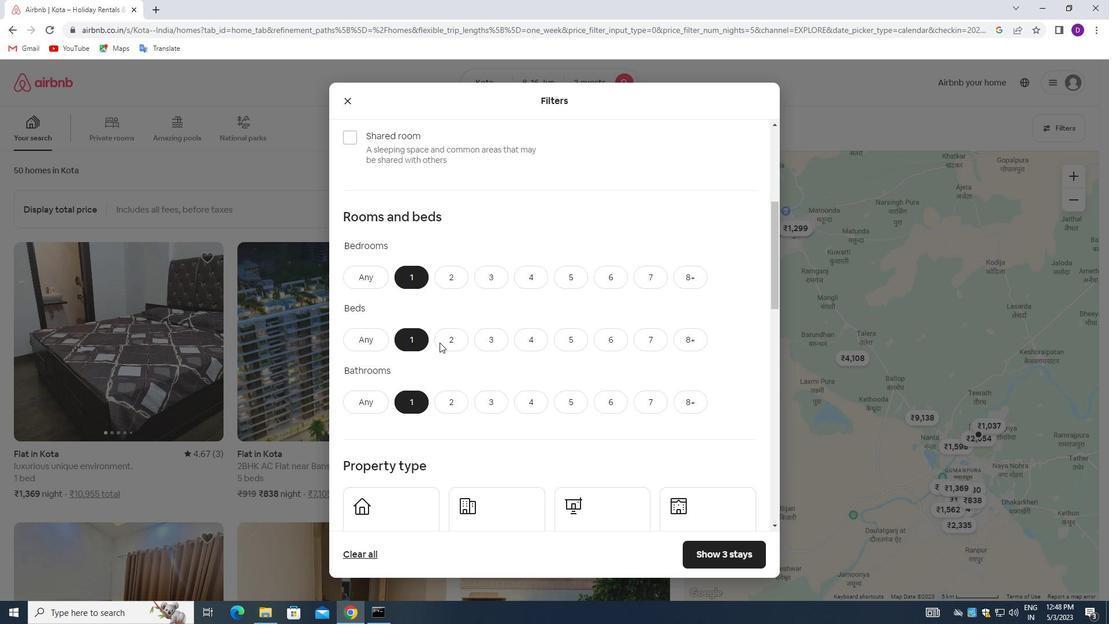 
Action: Mouse moved to (398, 353)
Screenshot: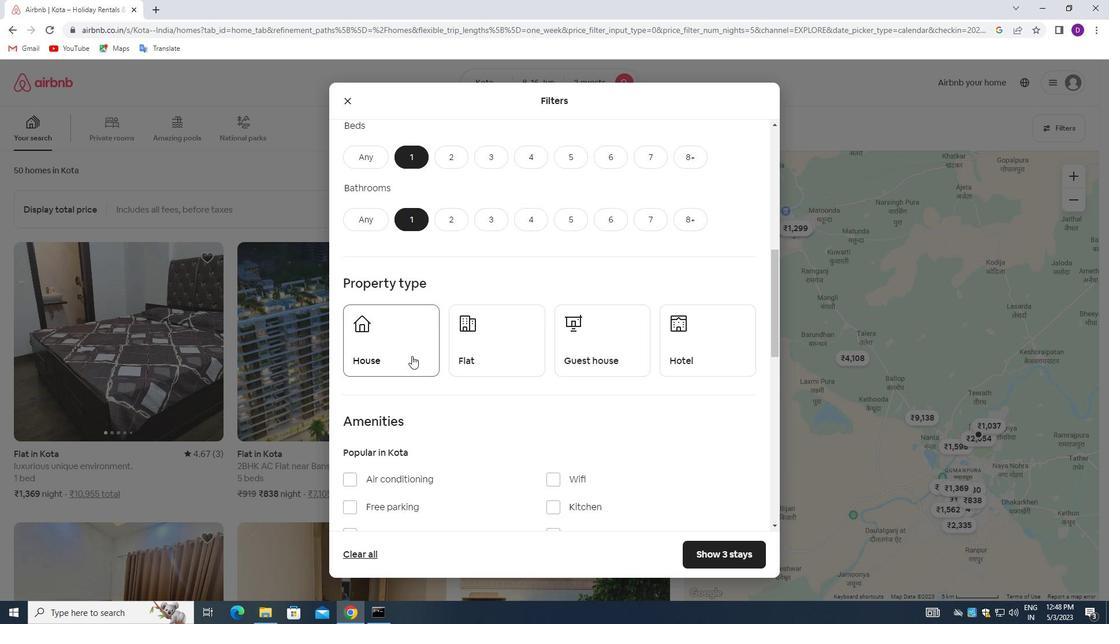 
Action: Mouse pressed left at (398, 353)
Screenshot: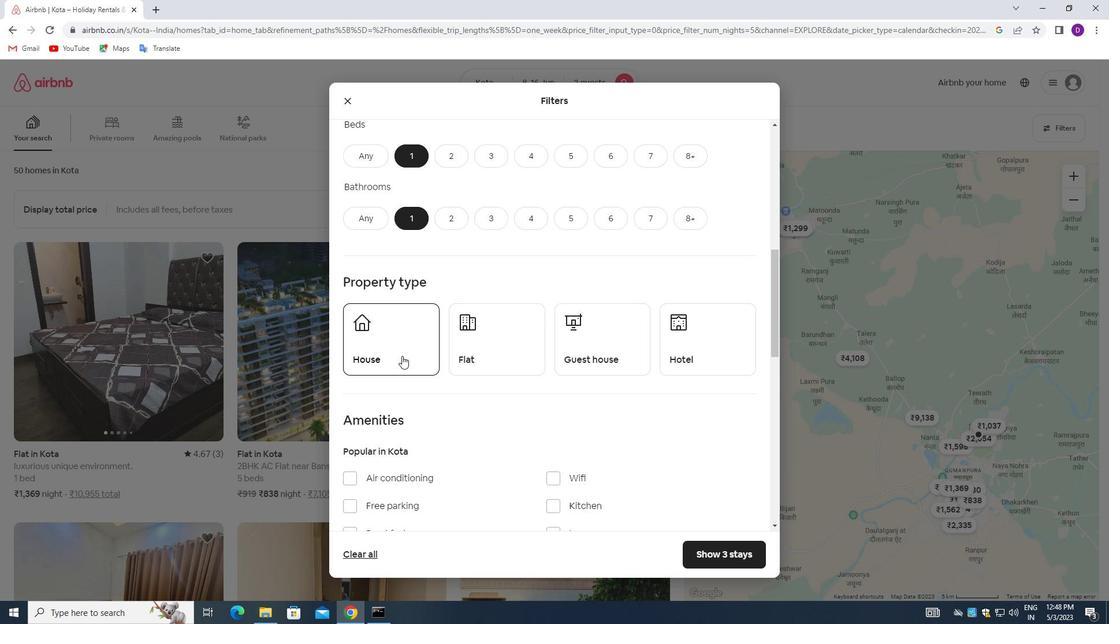 
Action: Mouse moved to (489, 347)
Screenshot: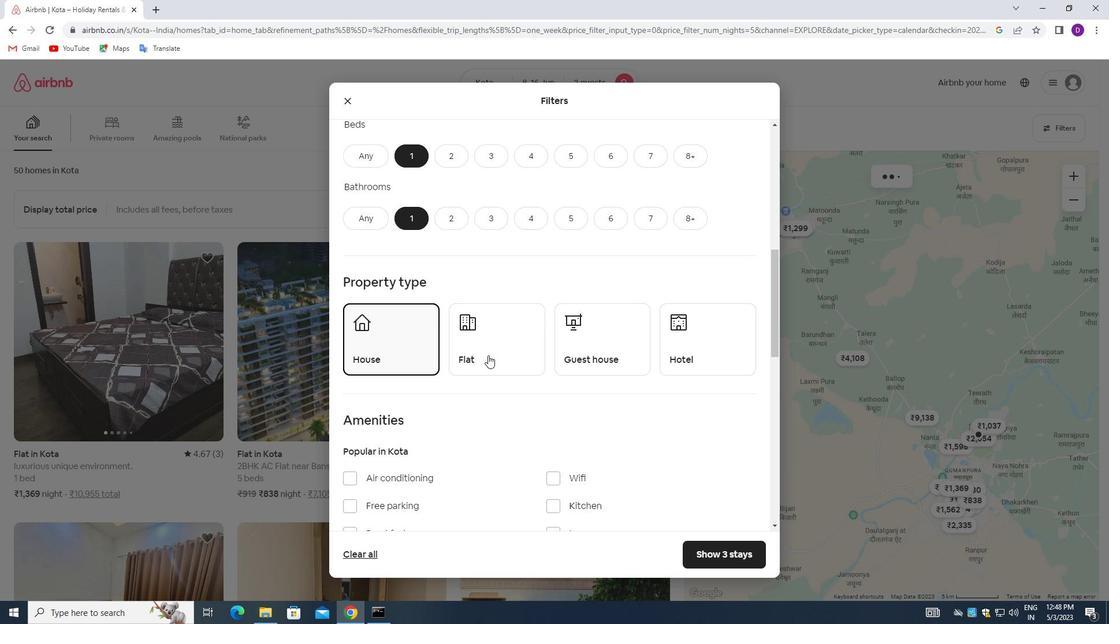 
Action: Mouse pressed left at (489, 347)
Screenshot: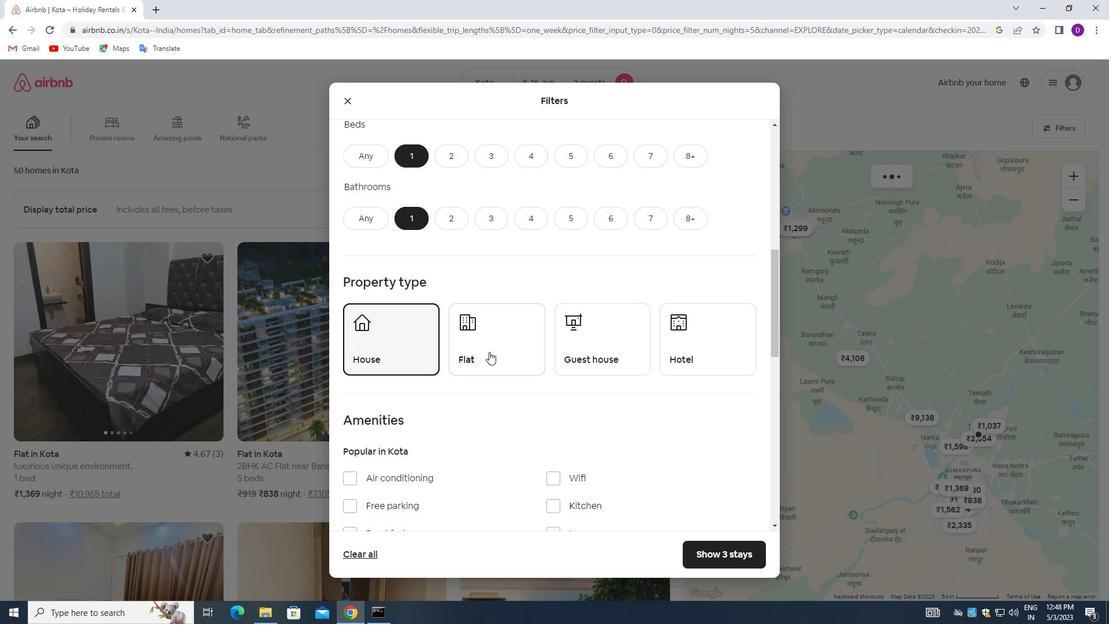 
Action: Mouse moved to (592, 343)
Screenshot: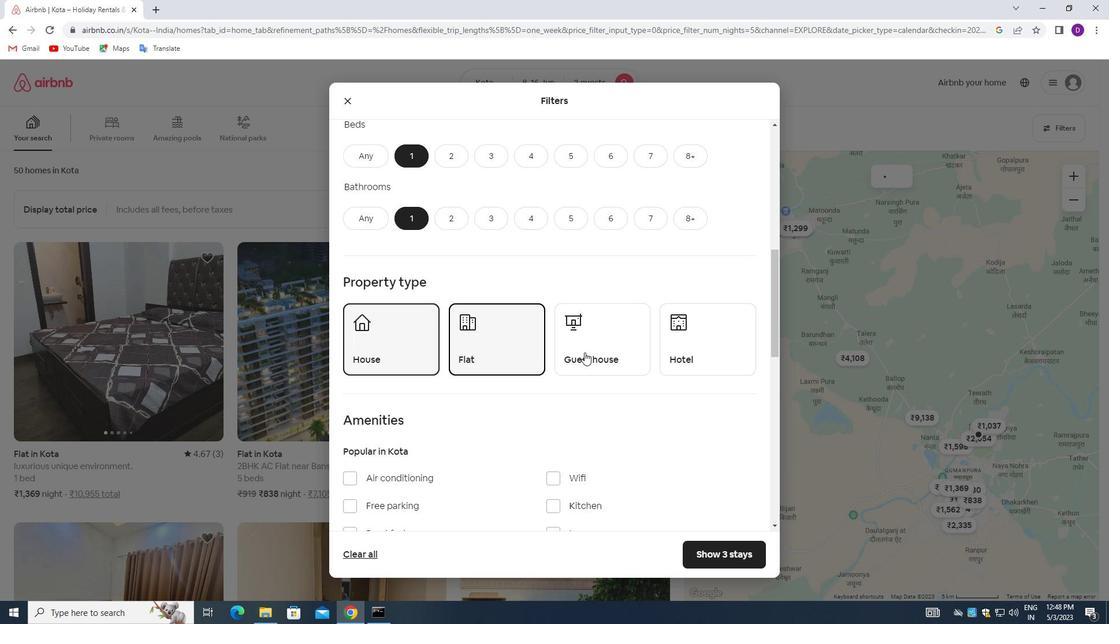 
Action: Mouse pressed left at (592, 343)
Screenshot: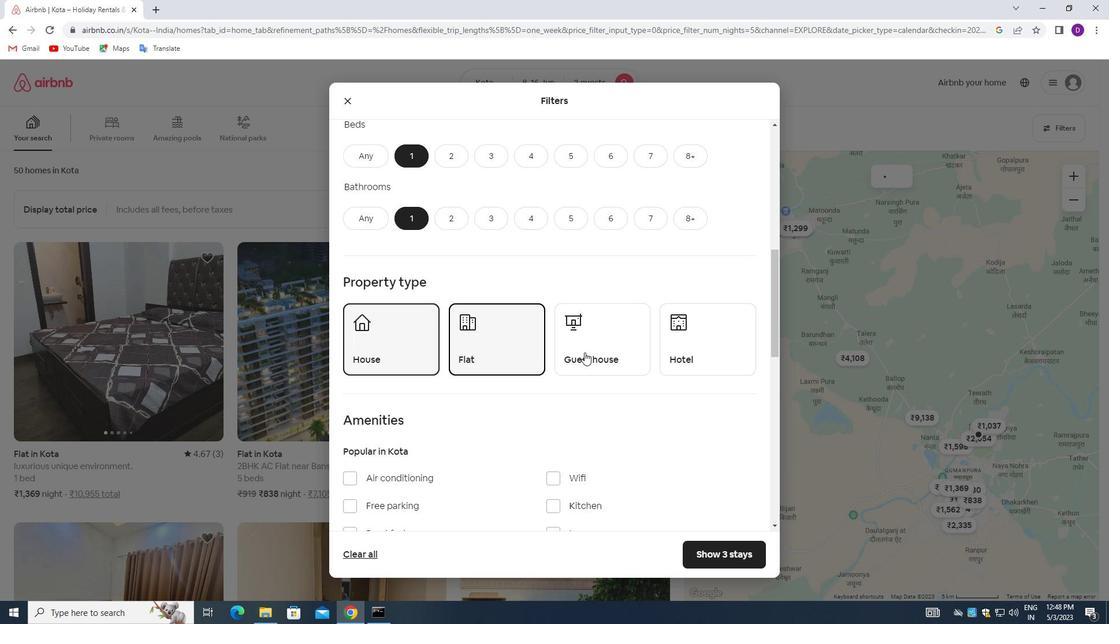 
Action: Mouse moved to (698, 342)
Screenshot: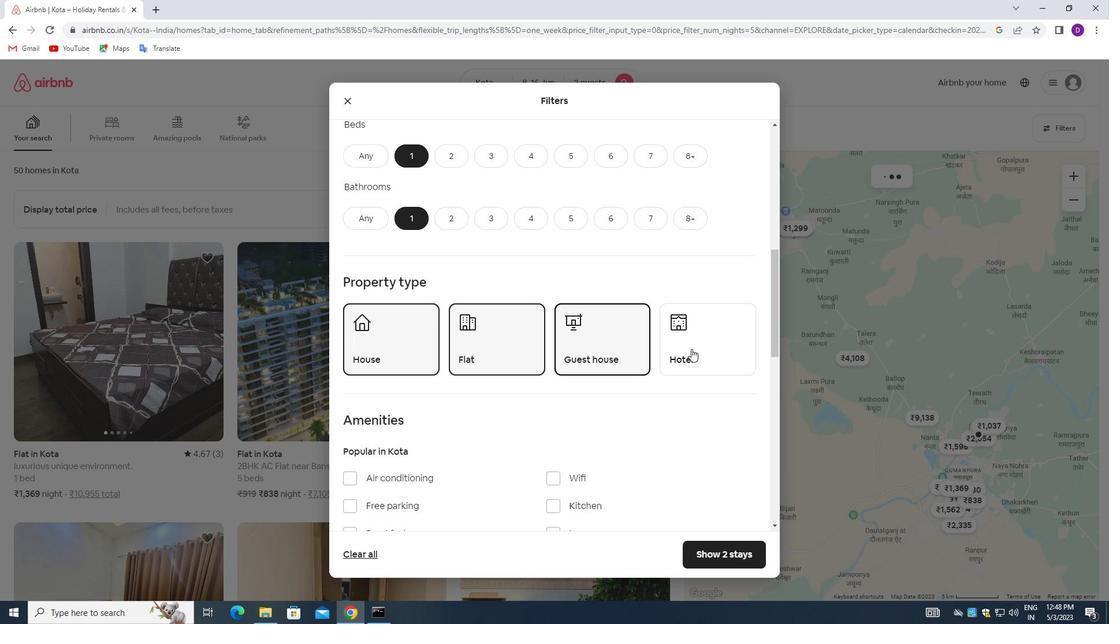 
Action: Mouse pressed left at (698, 342)
Screenshot: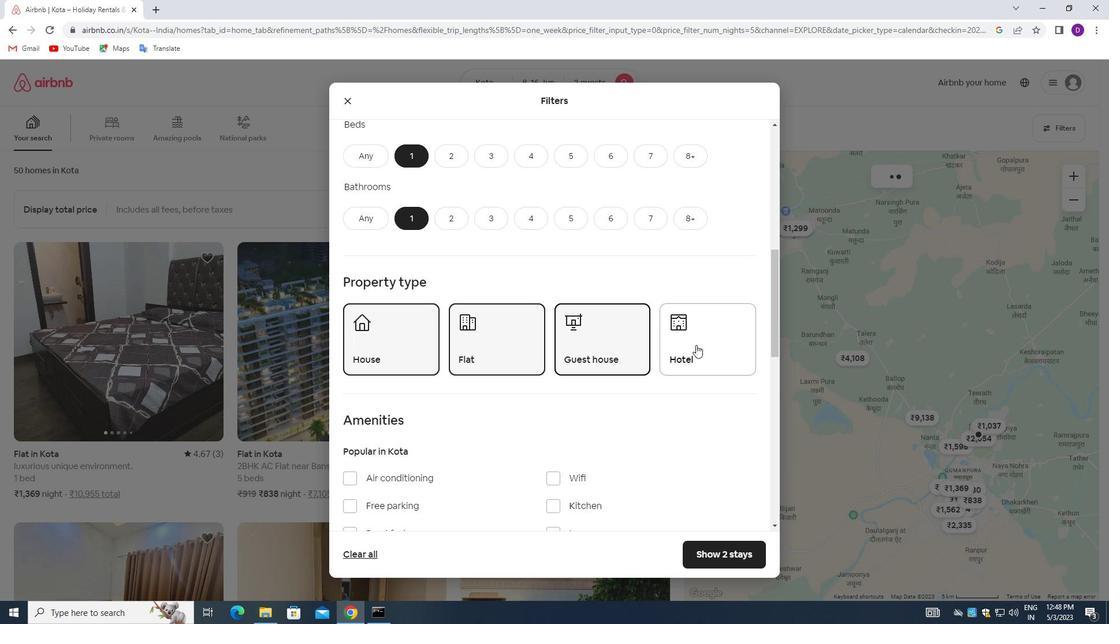 
Action: Mouse moved to (535, 362)
Screenshot: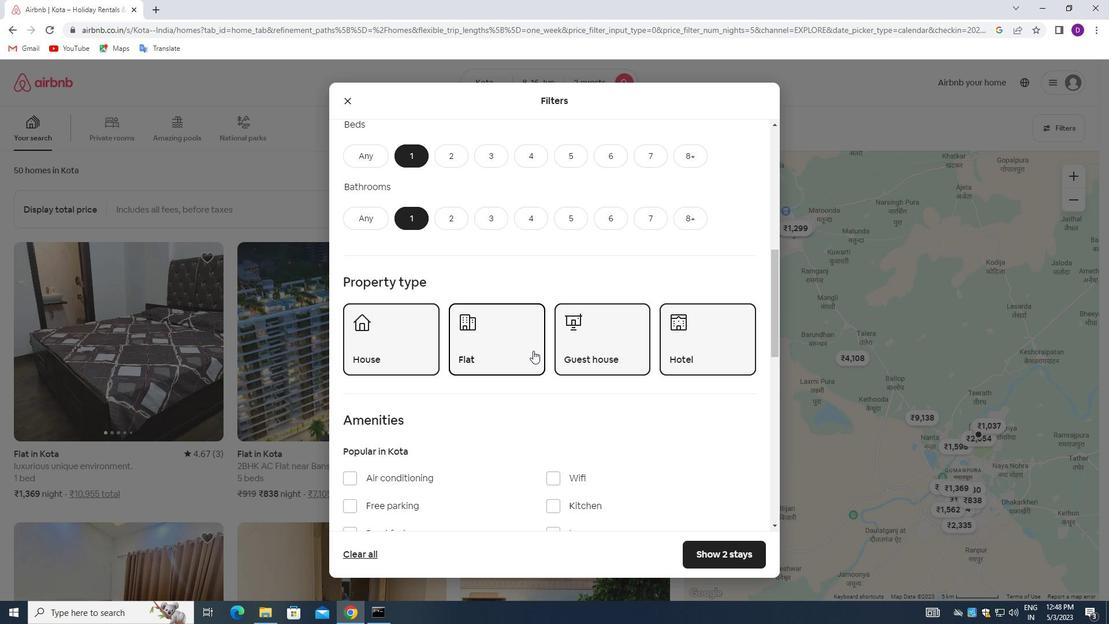 
Action: Mouse scrolled (535, 361) with delta (0, 0)
Screenshot: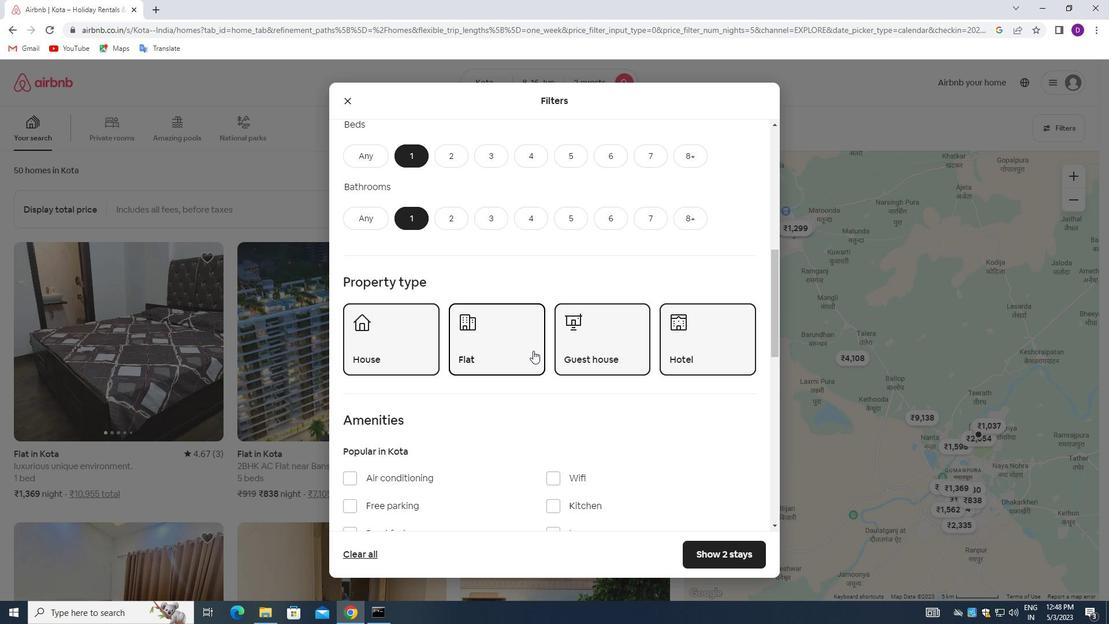 
Action: Mouse moved to (536, 363)
Screenshot: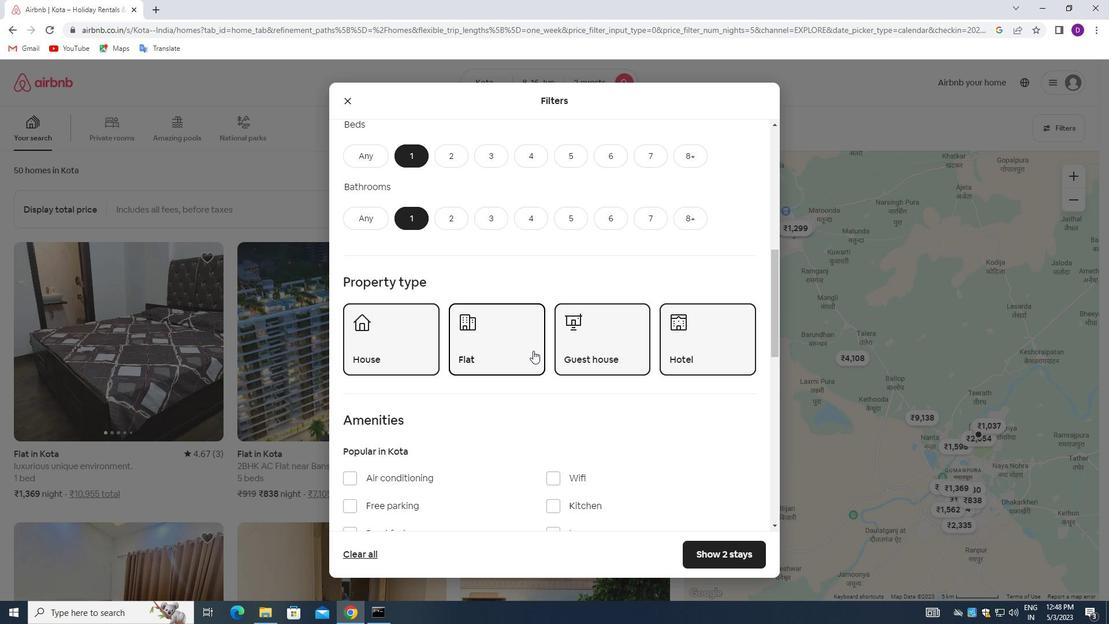 
Action: Mouse scrolled (536, 362) with delta (0, 0)
Screenshot: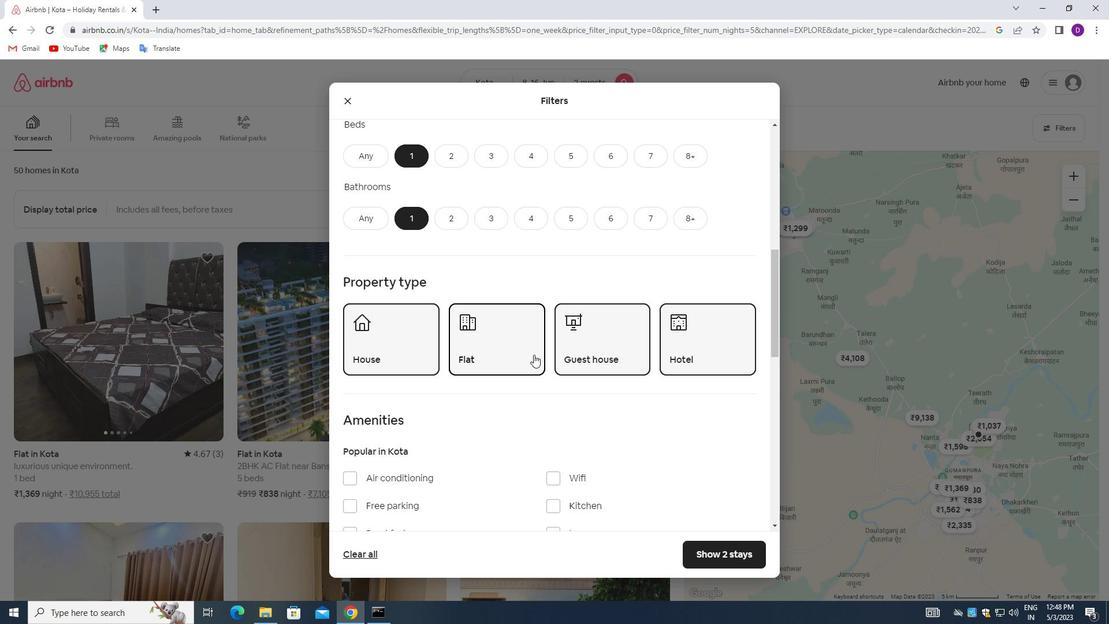 
Action: Mouse scrolled (536, 362) with delta (0, 0)
Screenshot: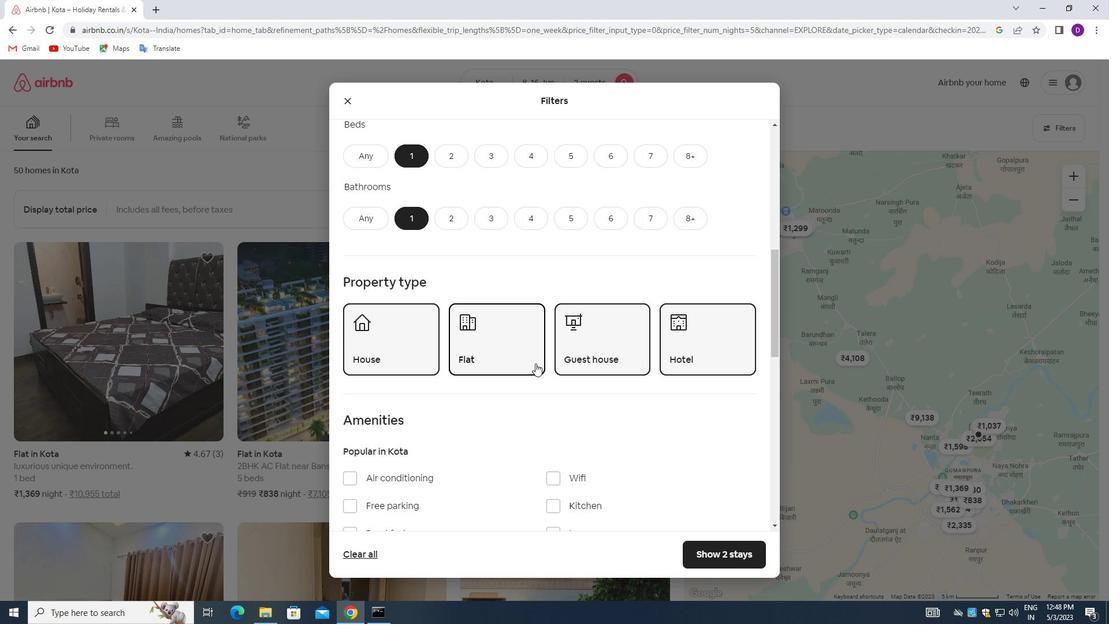
Action: Mouse moved to (535, 364)
Screenshot: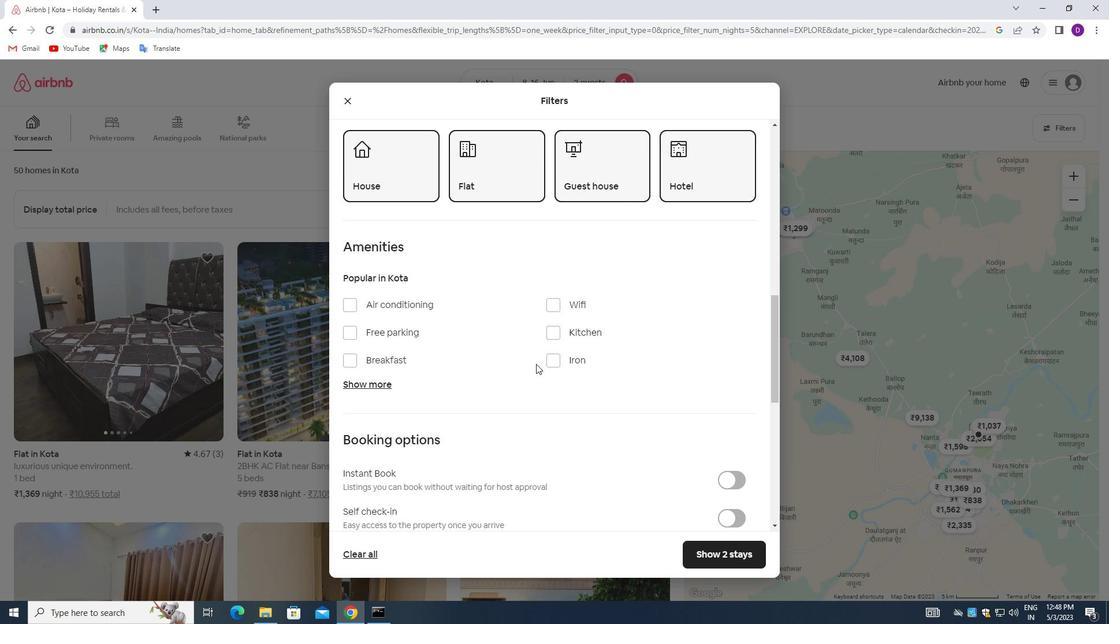 
Action: Mouse scrolled (535, 363) with delta (0, 0)
Screenshot: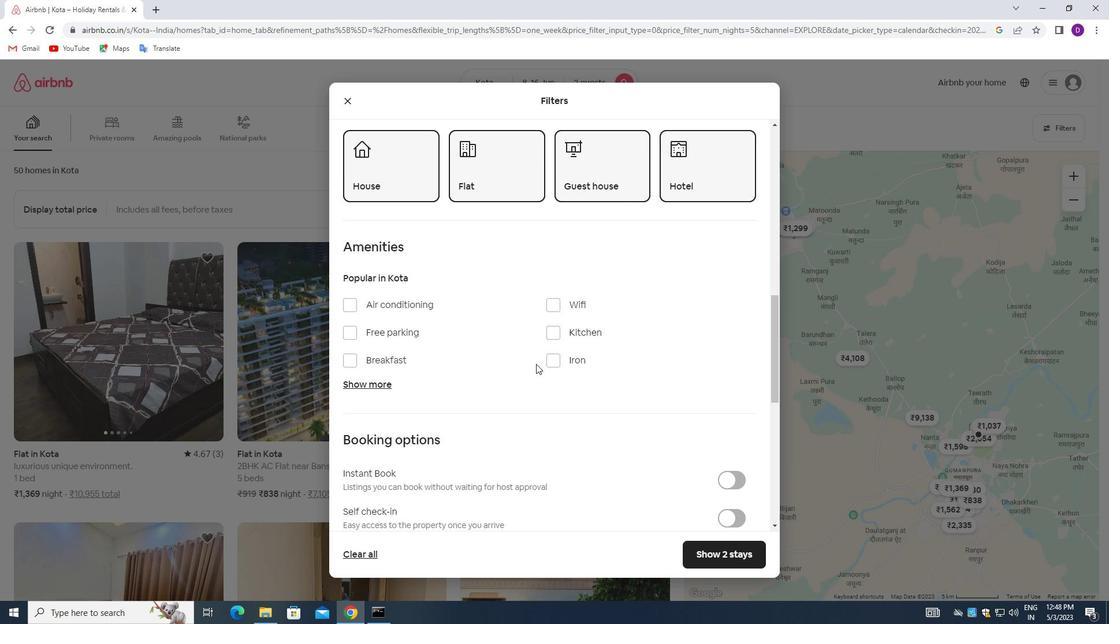 
Action: Mouse moved to (534, 368)
Screenshot: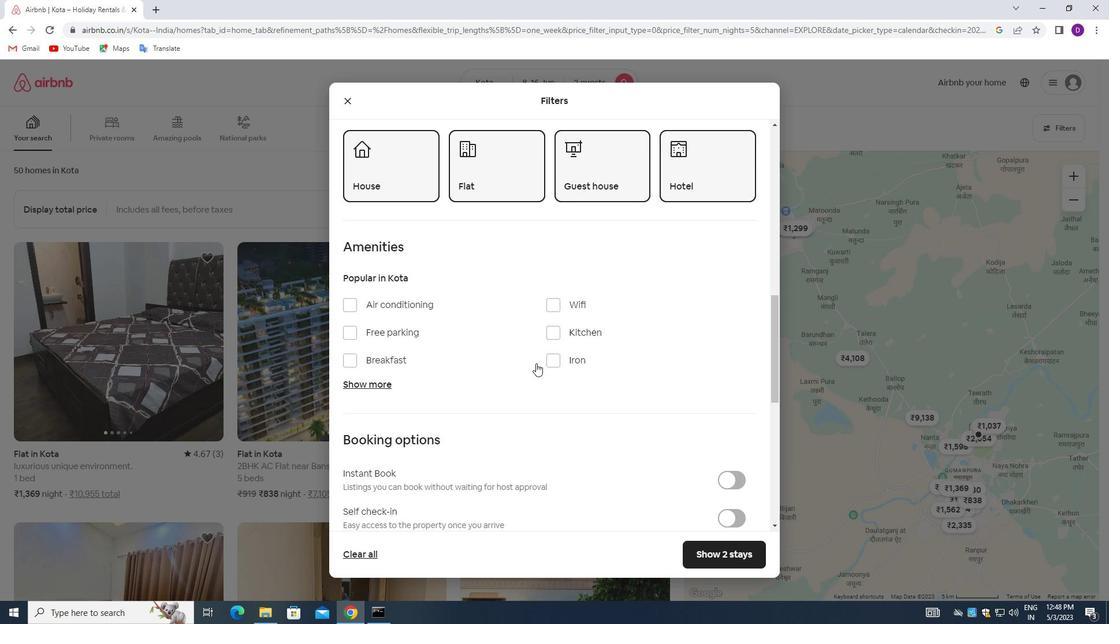 
Action: Mouse scrolled (534, 368) with delta (0, 0)
Screenshot: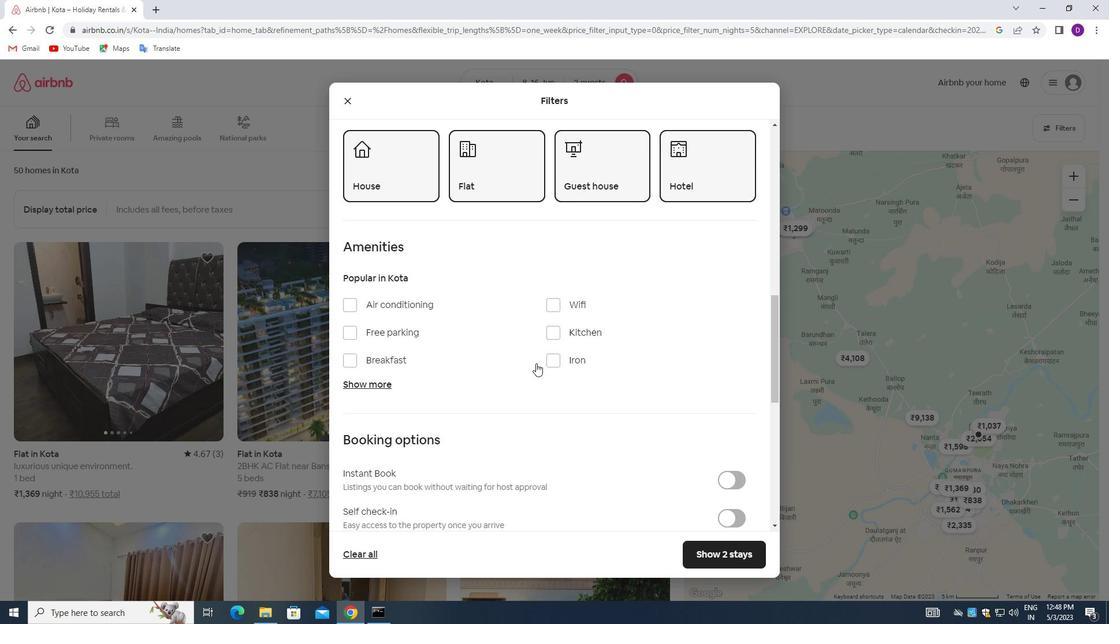
Action: Mouse moved to (532, 374)
Screenshot: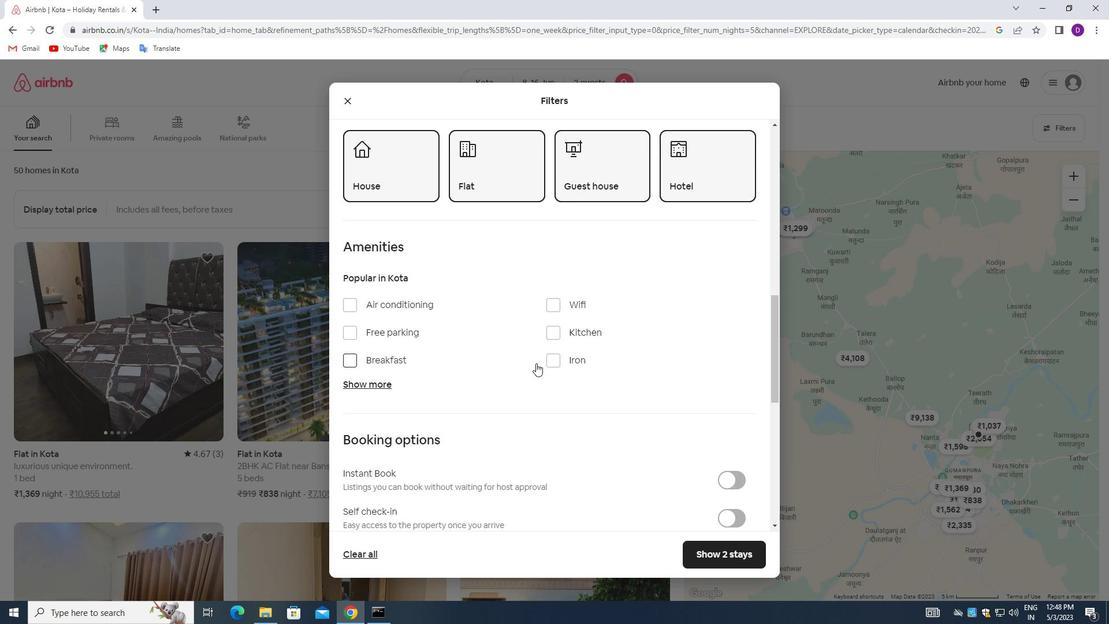 
Action: Mouse scrolled (532, 373) with delta (0, 0)
Screenshot: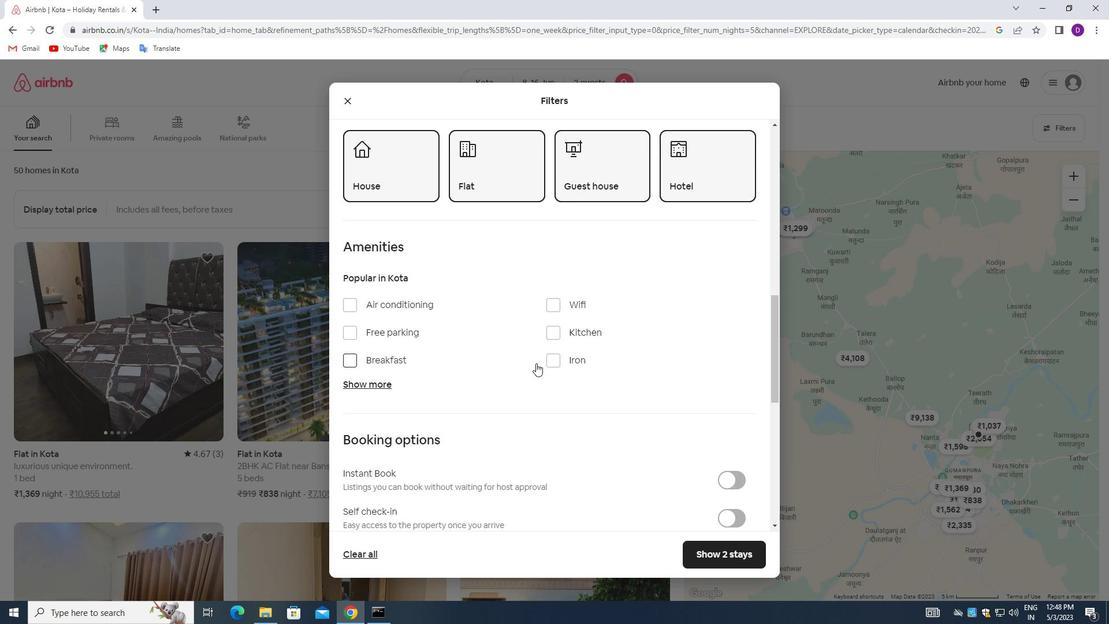 
Action: Mouse moved to (736, 344)
Screenshot: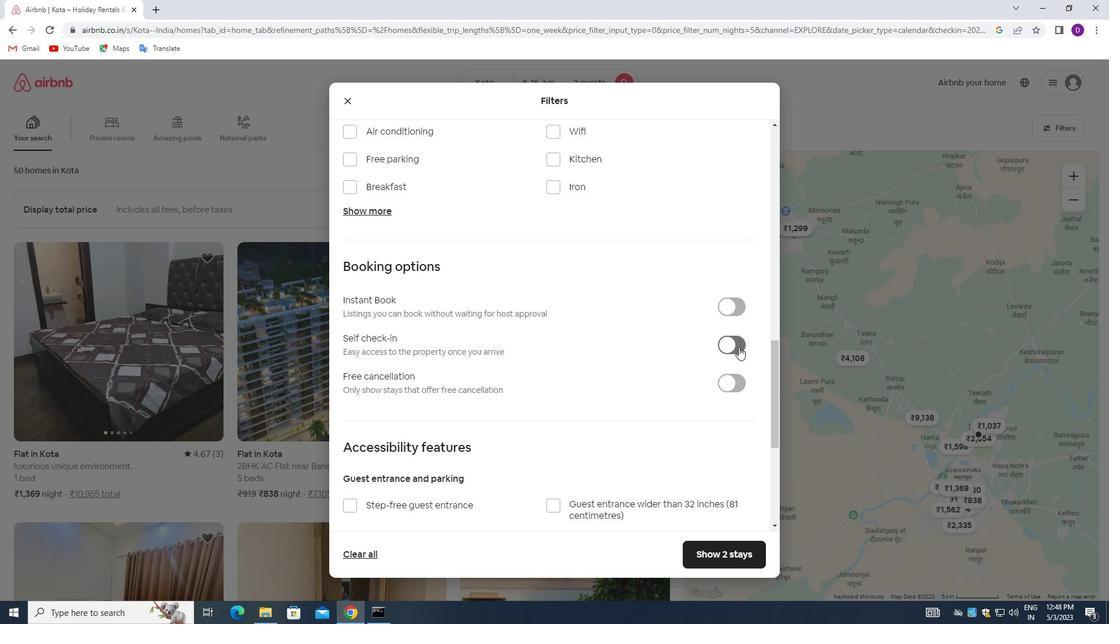 
Action: Mouse pressed left at (736, 344)
Screenshot: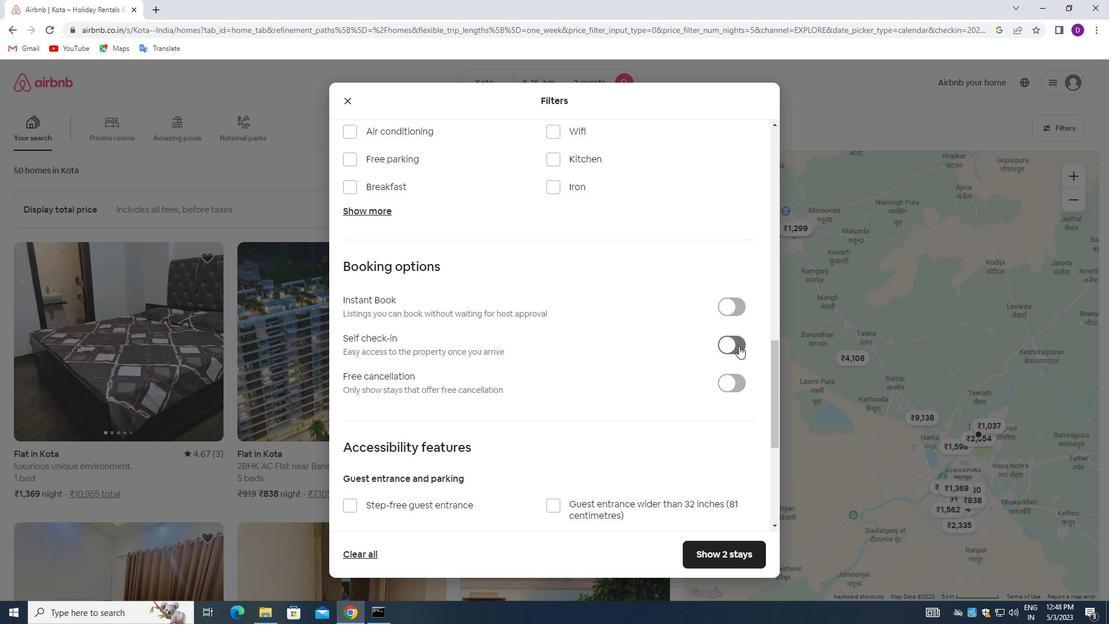 
Action: Mouse moved to (485, 426)
Screenshot: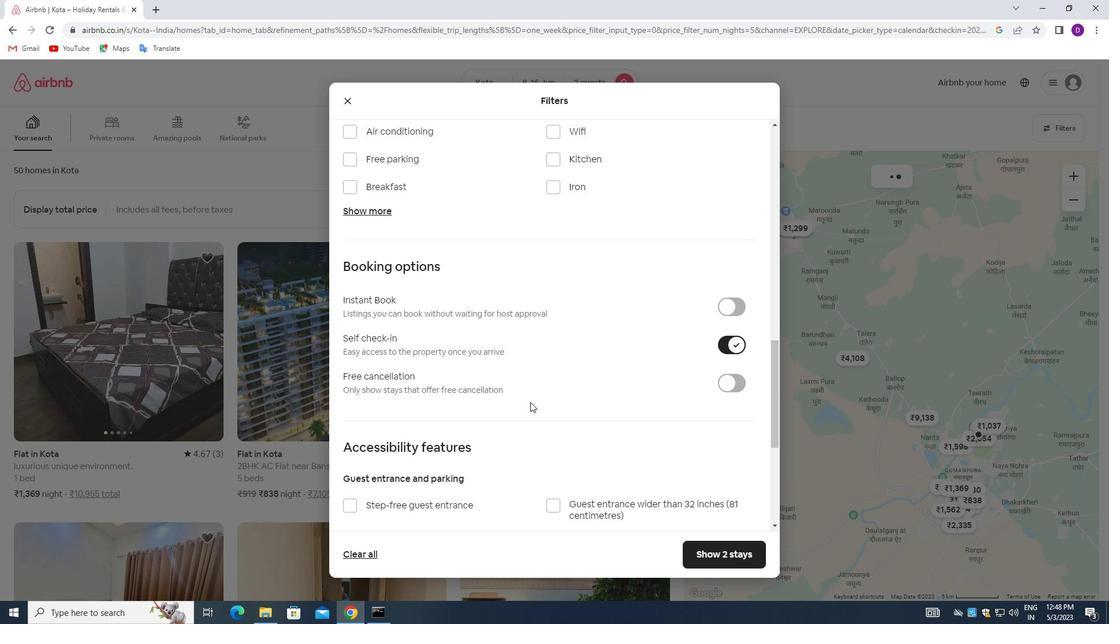 
Action: Mouse scrolled (485, 425) with delta (0, 0)
Screenshot: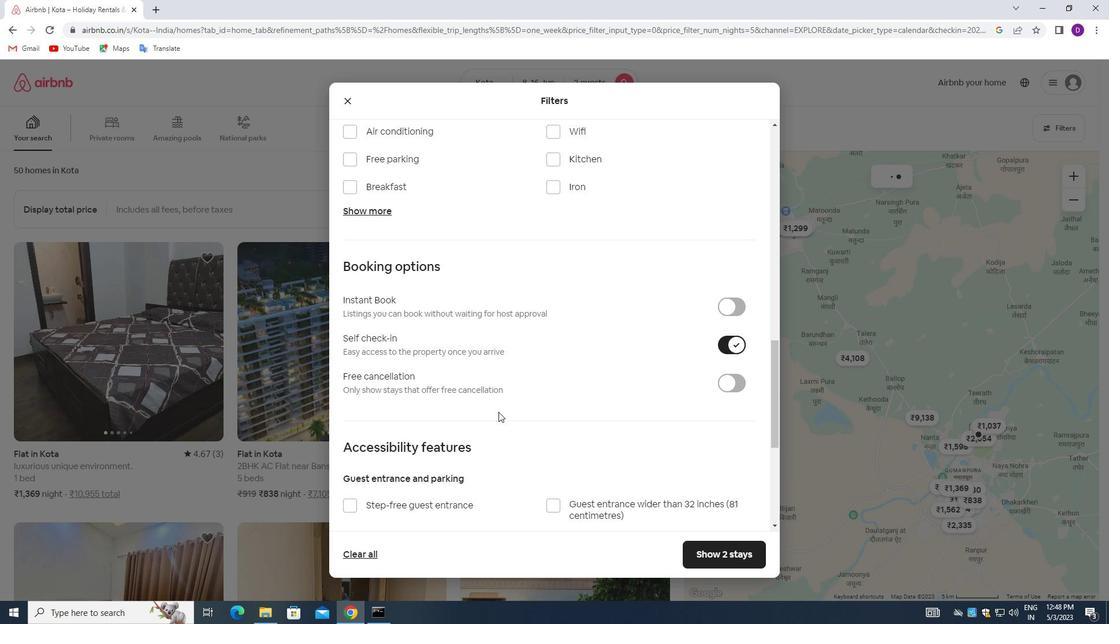 
Action: Mouse moved to (484, 428)
Screenshot: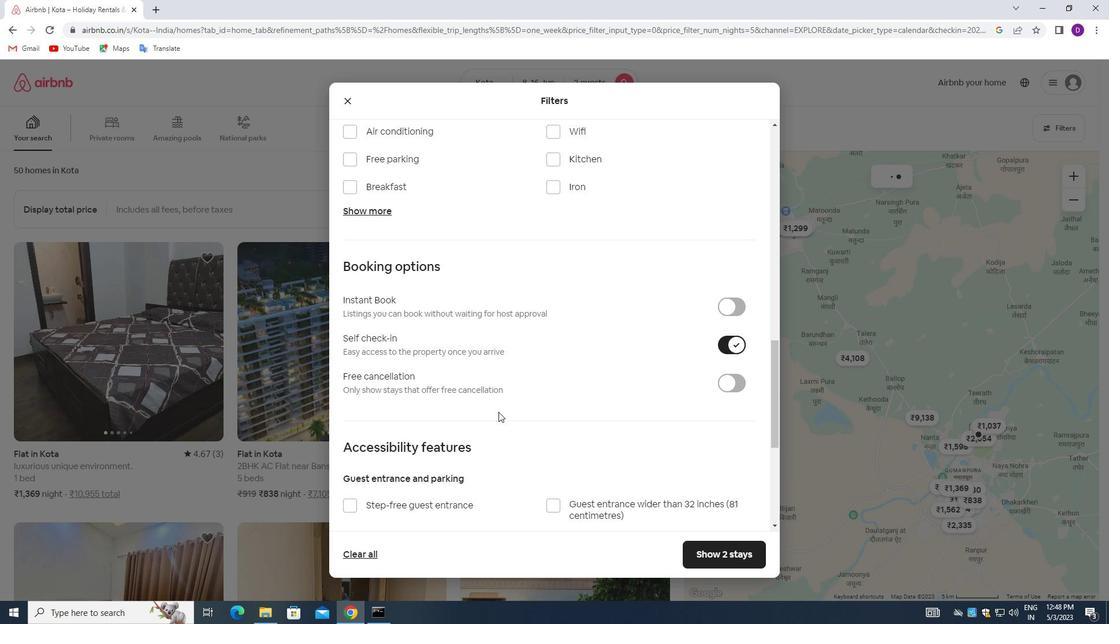 
Action: Mouse scrolled (484, 428) with delta (0, 0)
Screenshot: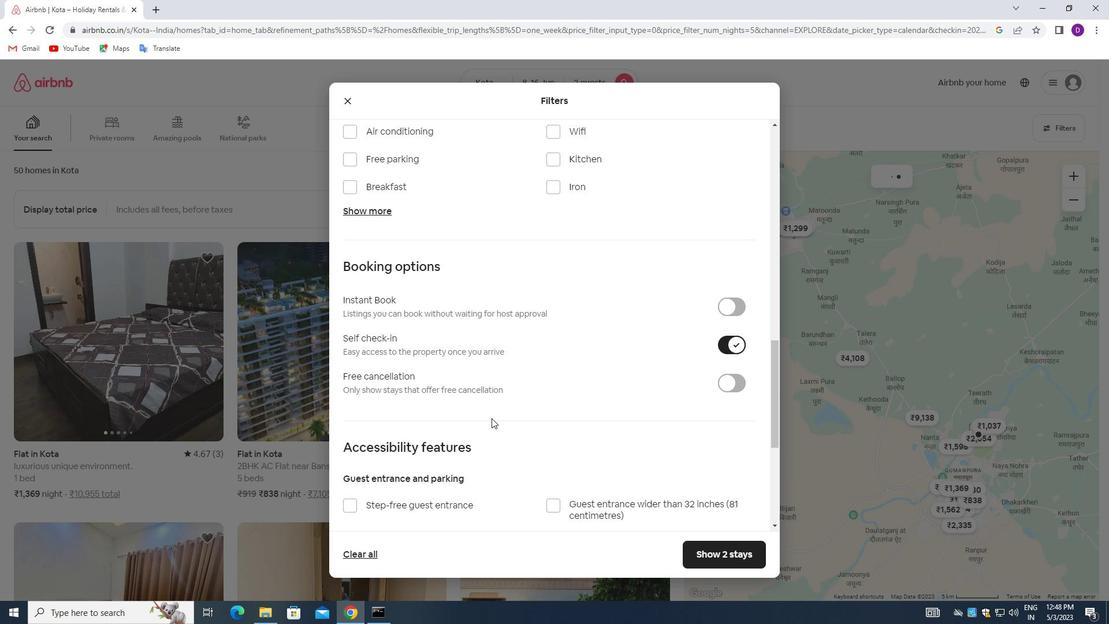 
Action: Mouse moved to (483, 428)
Screenshot: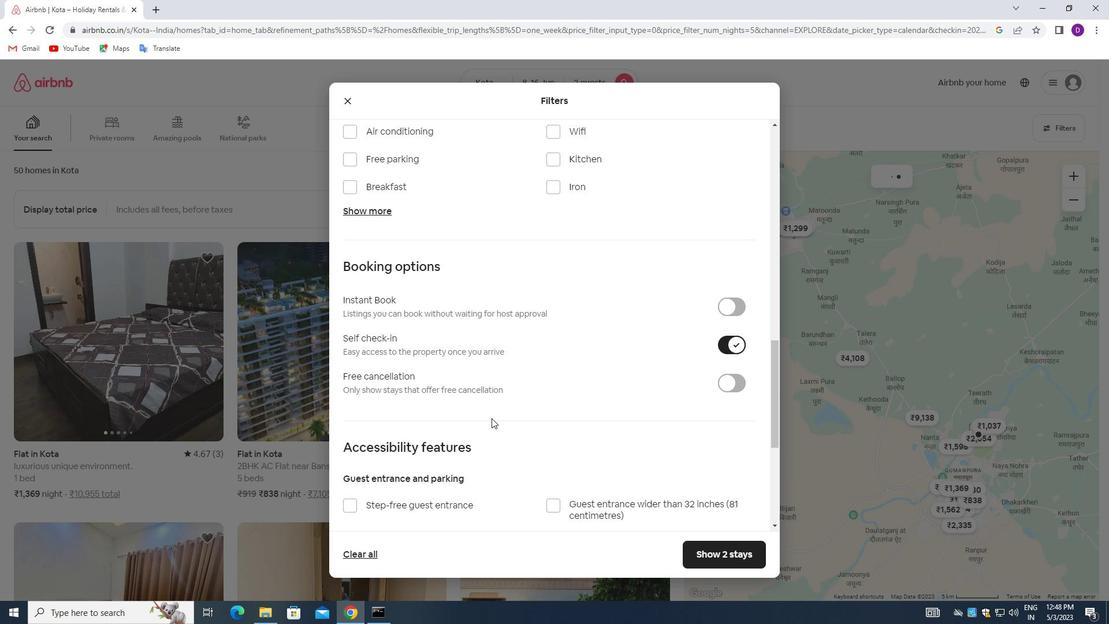 
Action: Mouse scrolled (483, 428) with delta (0, 0)
Screenshot: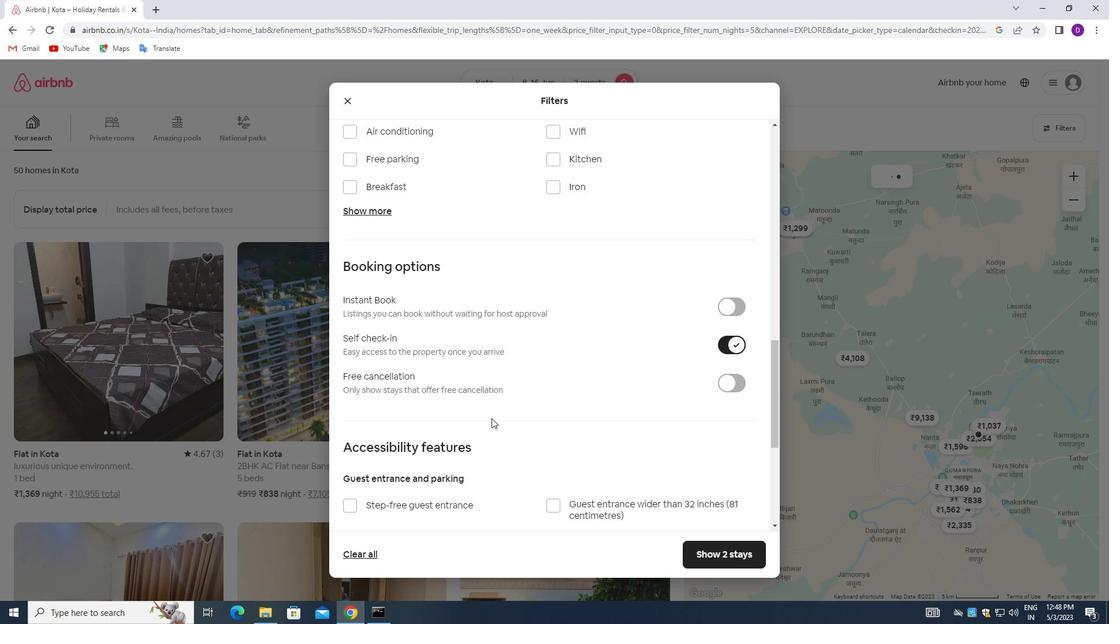
Action: Mouse moved to (450, 432)
Screenshot: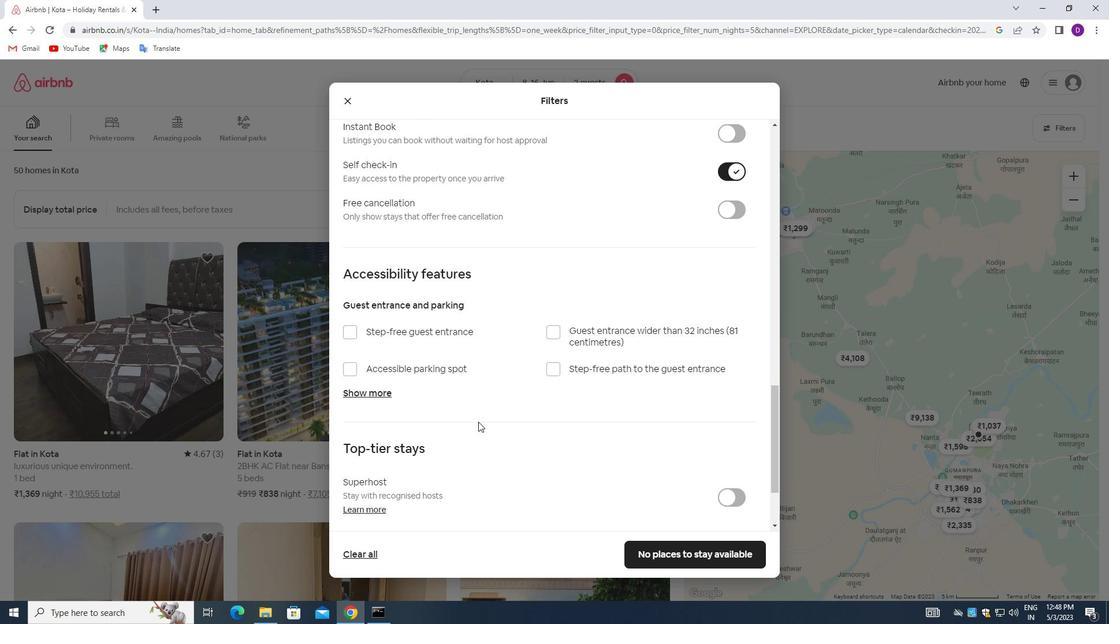 
Action: Mouse scrolled (450, 432) with delta (0, 0)
Screenshot: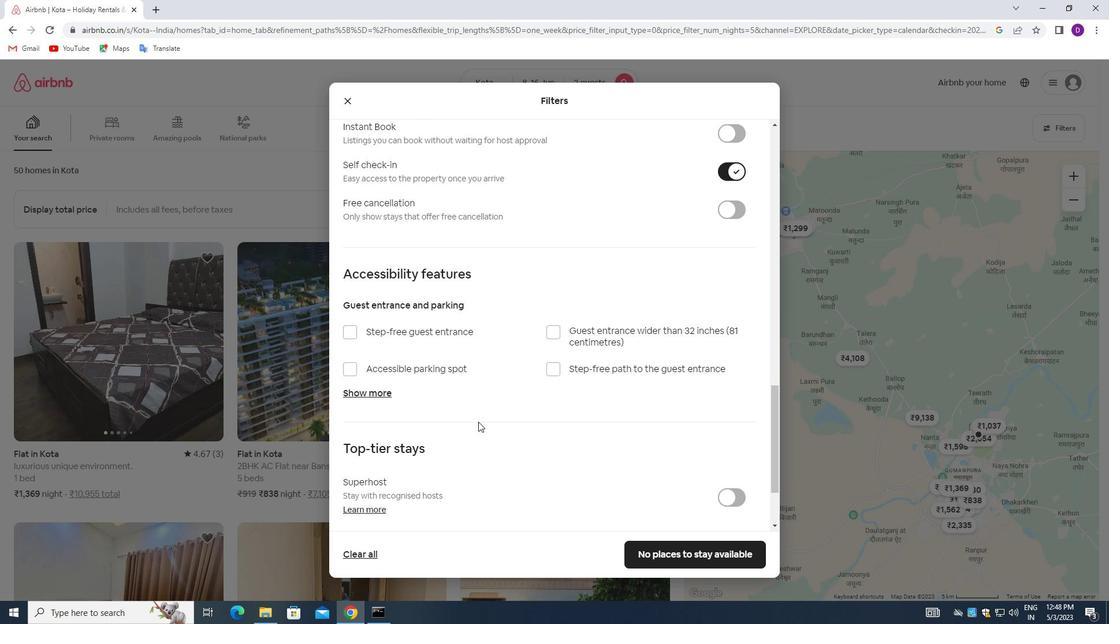 
Action: Mouse moved to (446, 436)
Screenshot: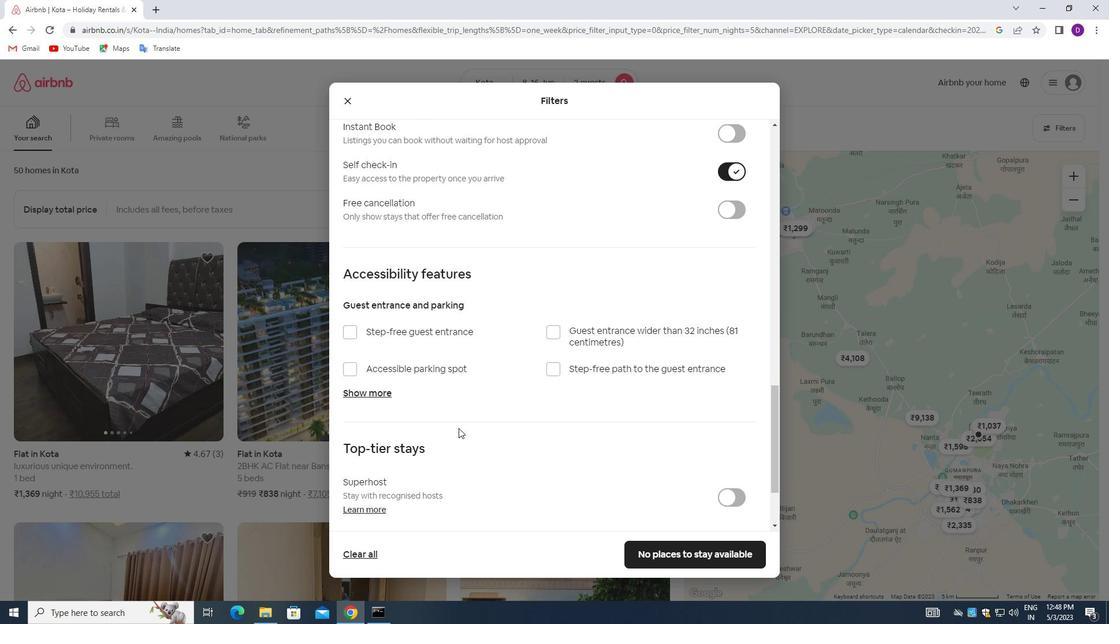 
Action: Mouse scrolled (446, 436) with delta (0, 0)
Screenshot: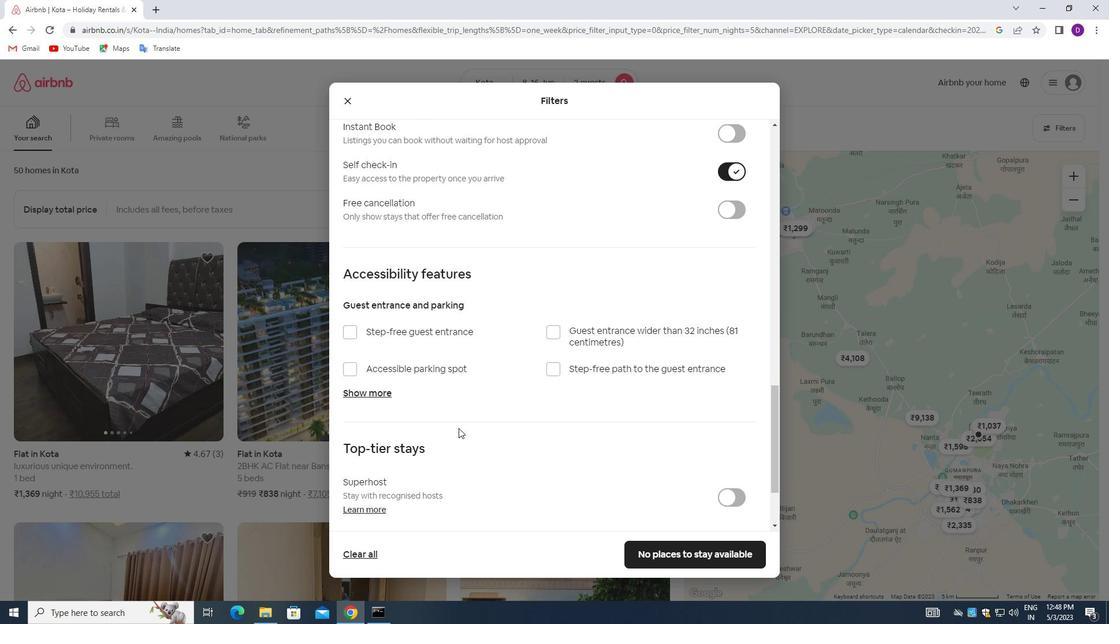 
Action: Mouse moved to (445, 438)
Screenshot: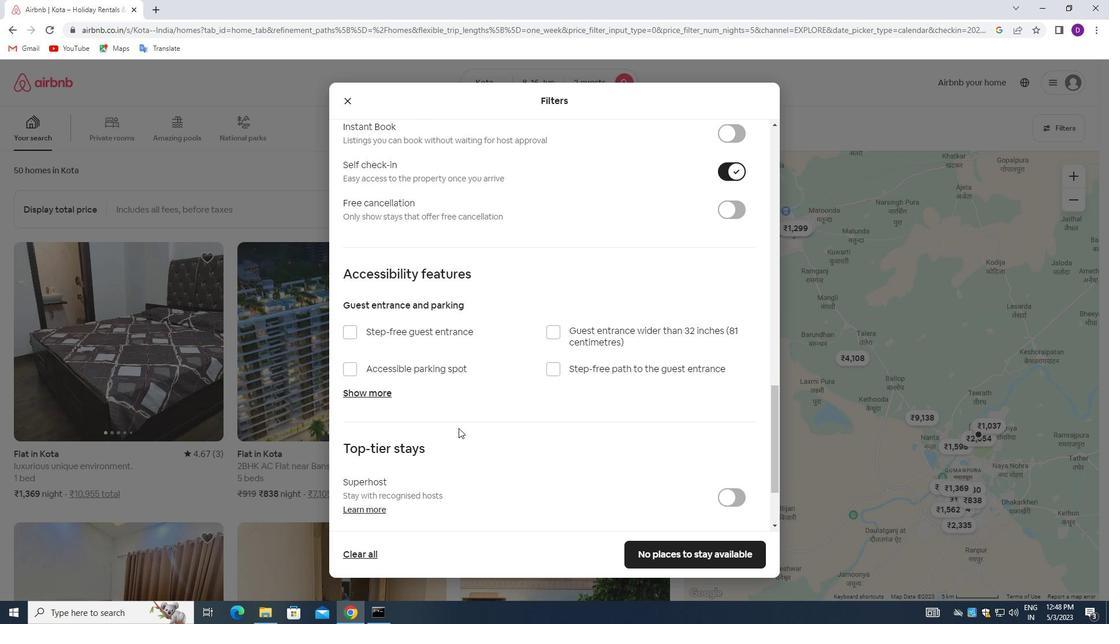 
Action: Mouse scrolled (445, 437) with delta (0, 0)
Screenshot: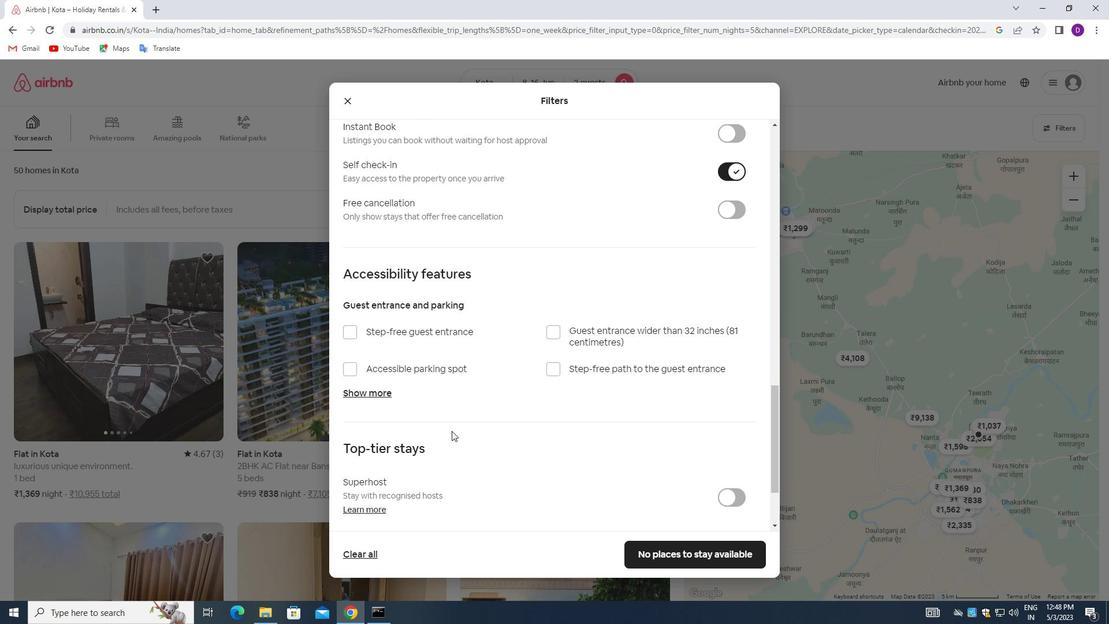 
Action: Mouse scrolled (445, 437) with delta (0, 0)
Screenshot: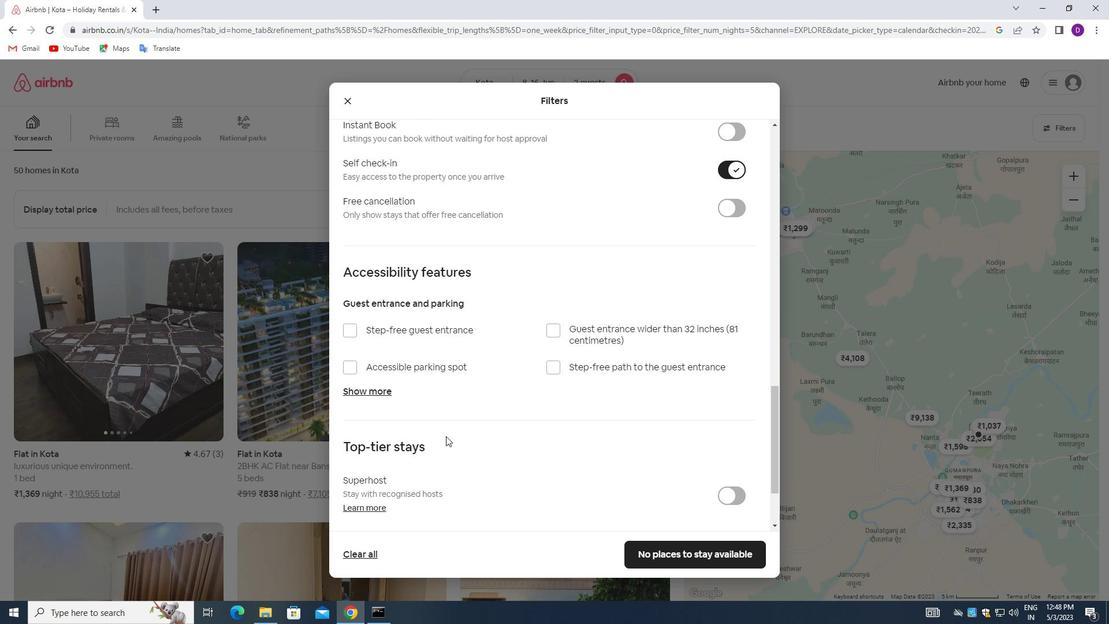 
Action: Mouse moved to (445, 438)
Screenshot: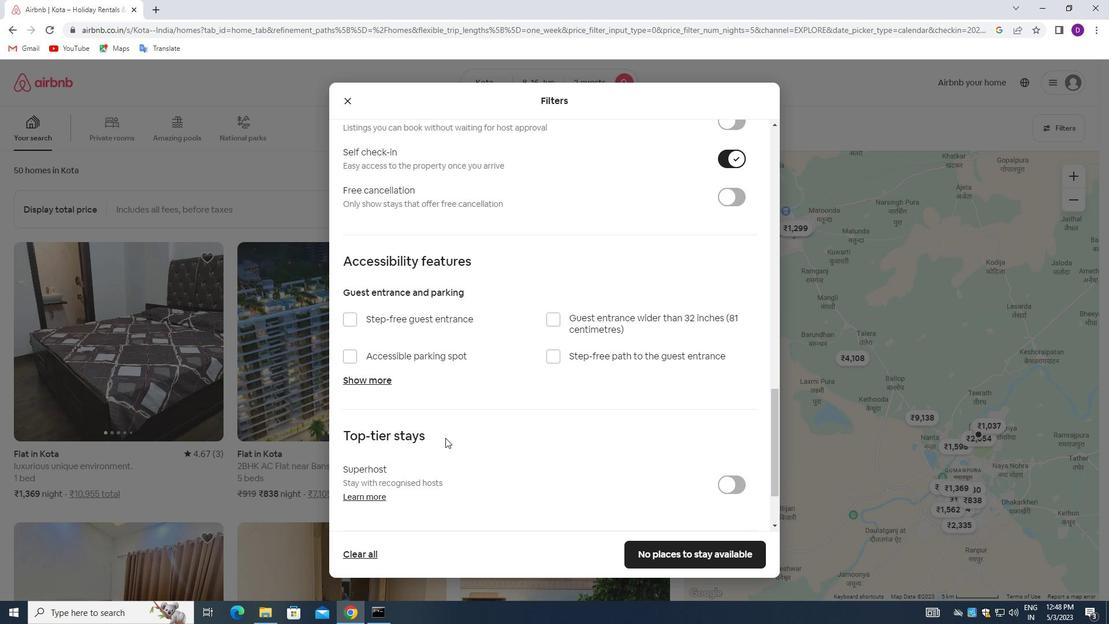 
Action: Mouse scrolled (445, 438) with delta (0, 0)
Screenshot: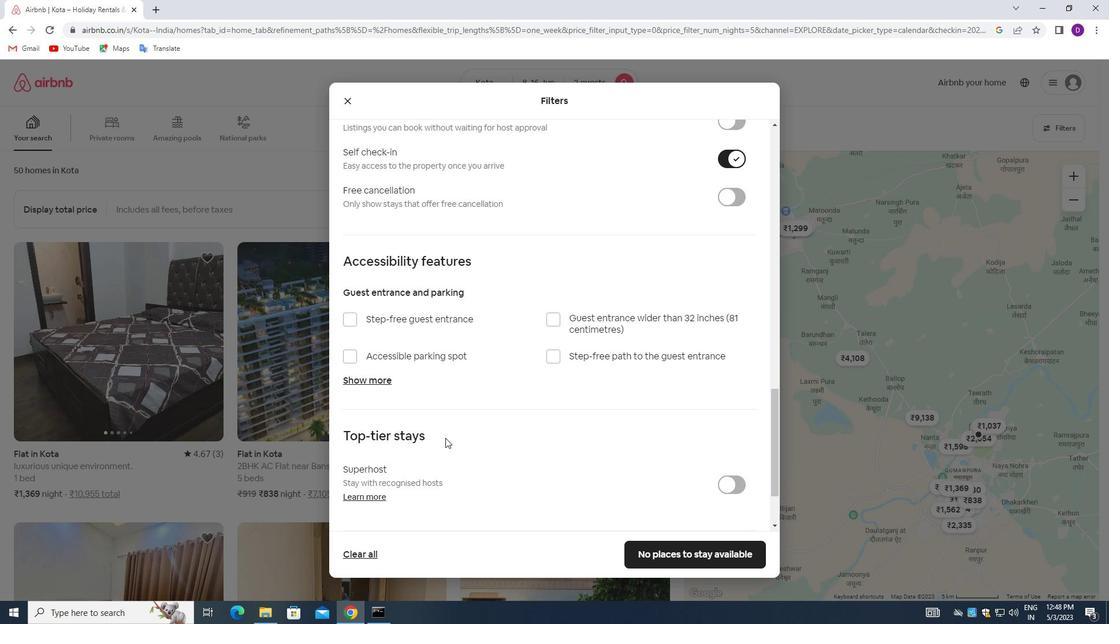 
Action: Mouse moved to (440, 457)
Screenshot: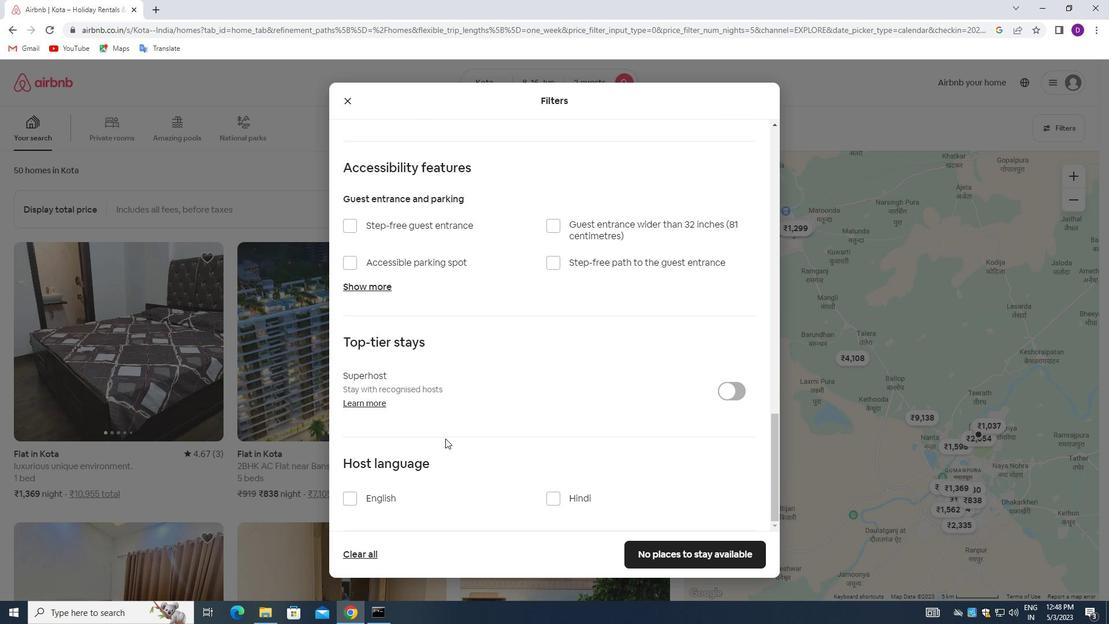 
Action: Mouse scrolled (440, 456) with delta (0, 0)
Screenshot: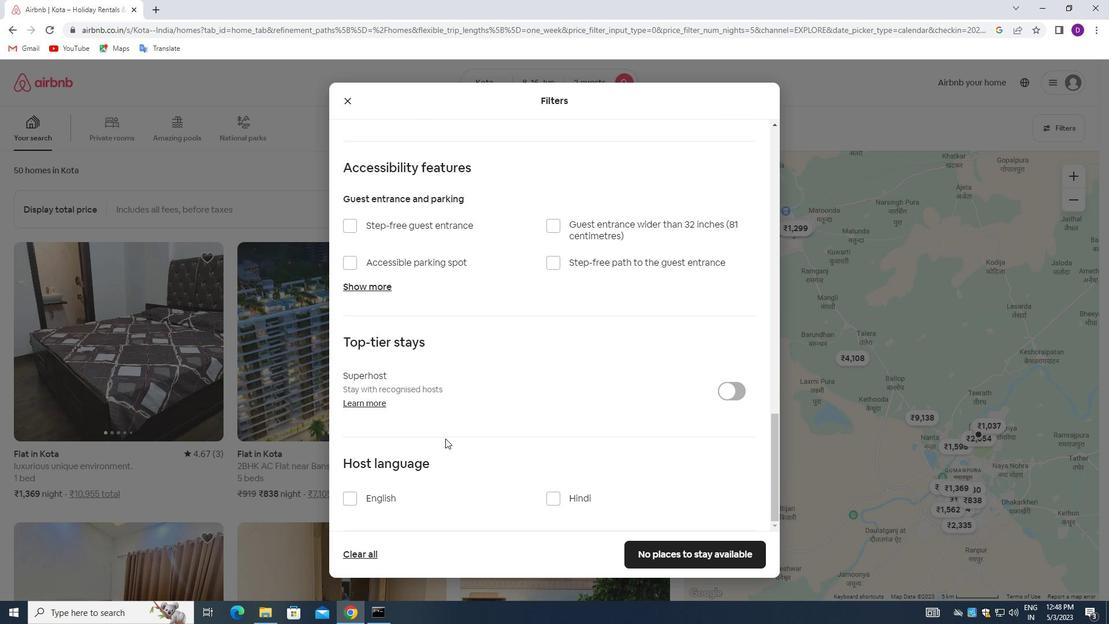 
Action: Mouse moved to (355, 497)
Screenshot: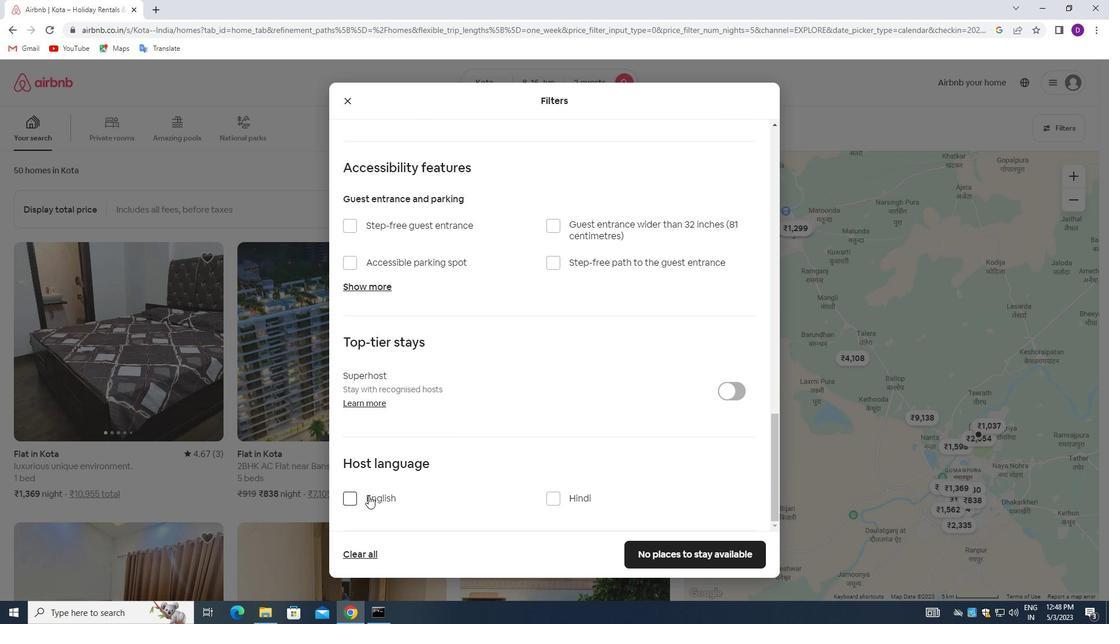 
Action: Mouse pressed left at (355, 497)
Screenshot: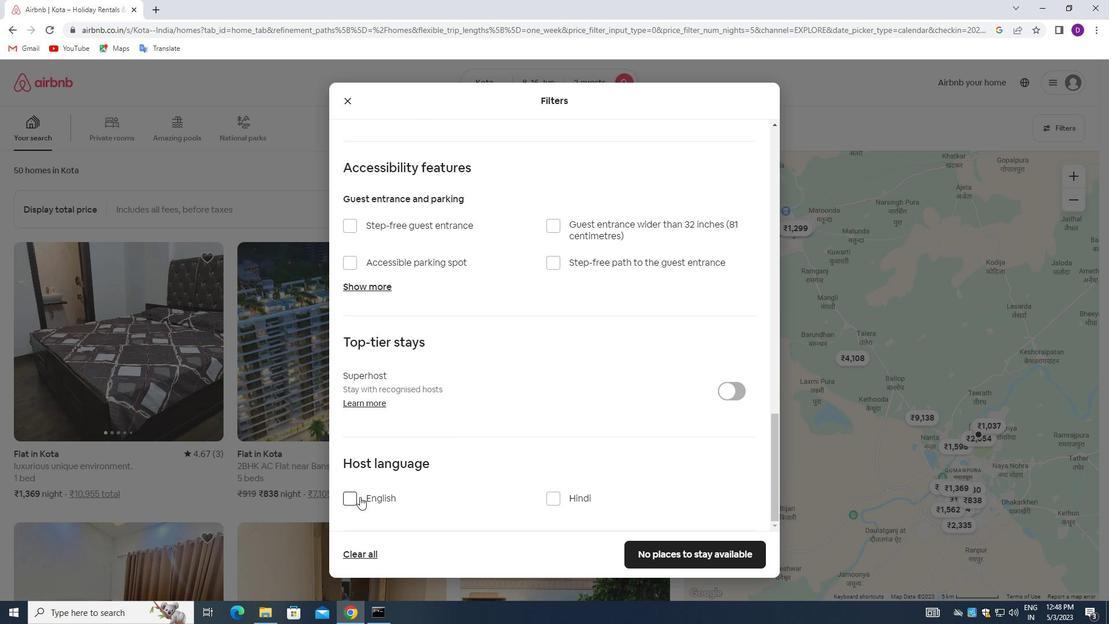
Action: Mouse moved to (666, 548)
Screenshot: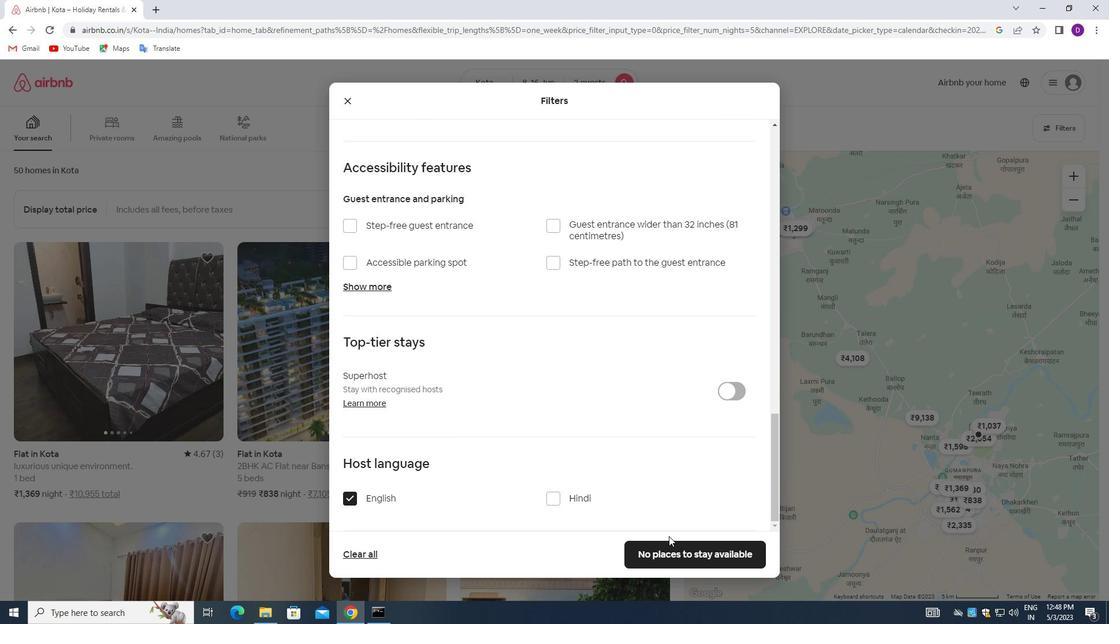 
Action: Mouse pressed left at (666, 548)
Screenshot: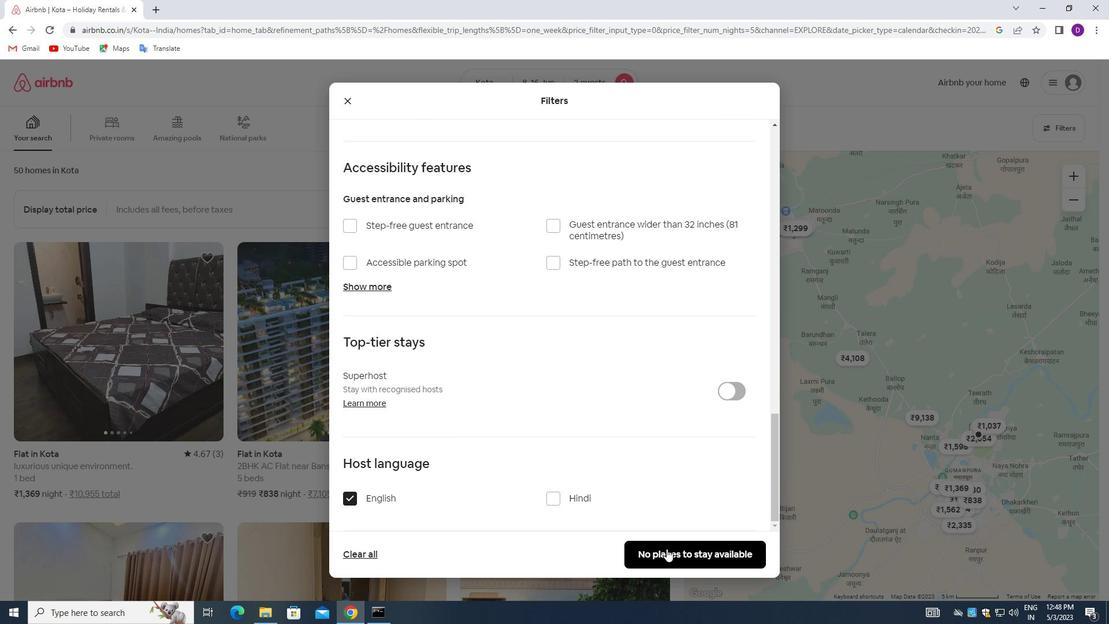 
Action: Mouse moved to (613, 423)
Screenshot: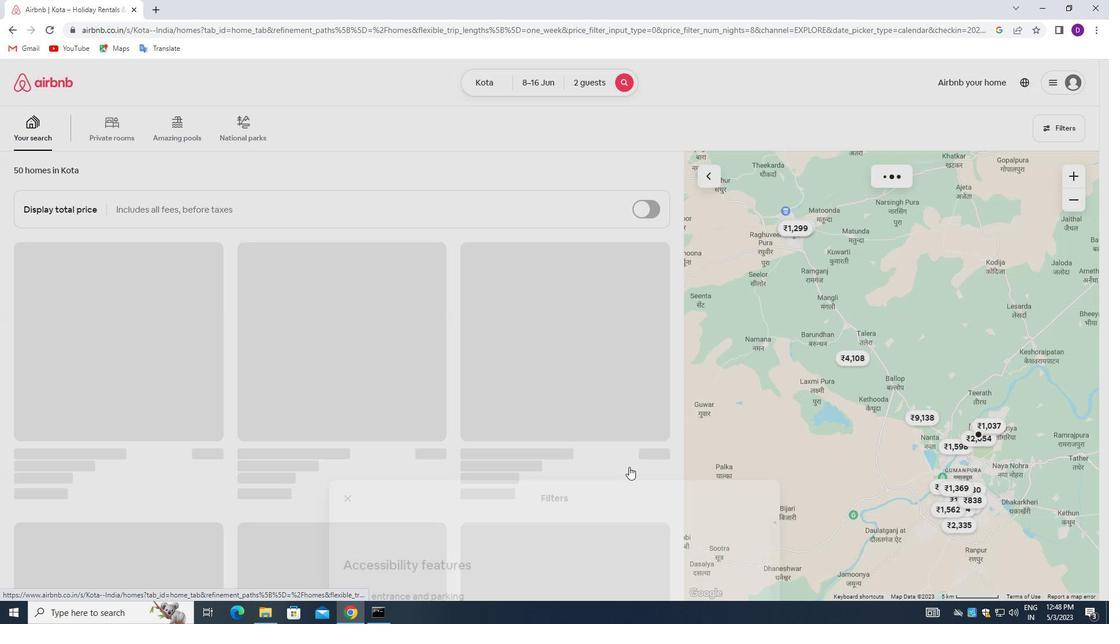 
